 Task: Add an event with the title Webinar: Advanced Google AdWords Campaign Optimization, date '2023/11/03', time 9:15 AM to 11:15 AMand add a description: The problem-solving activities will be designed with time constraints, simulating real-world pressure and the need for efficient decision-making. This encourages teams to prioritize tasks, manage their time effectively, and remain focused on achieving their goals., put the event into Blue category . Add location for the event as: Milan, Italy, logged in from the account softage.4@softage.netand send the event invitation to softage.8@softage.net and softage.9@softage.net. Set a reminder for the event 12 hour before
Action: Mouse moved to (130, 104)
Screenshot: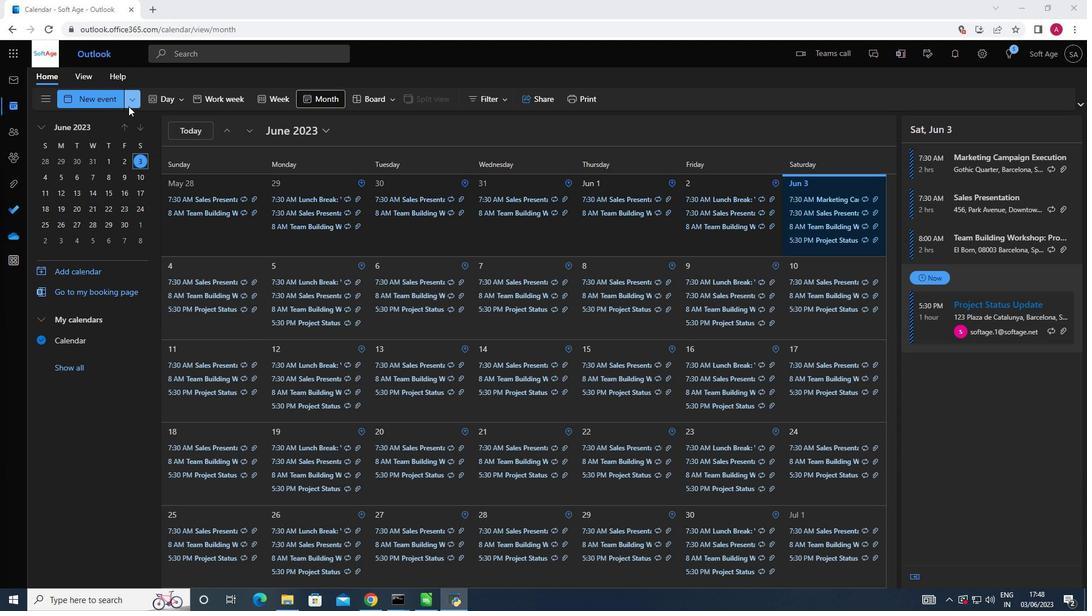 
Action: Mouse pressed left at (130, 104)
Screenshot: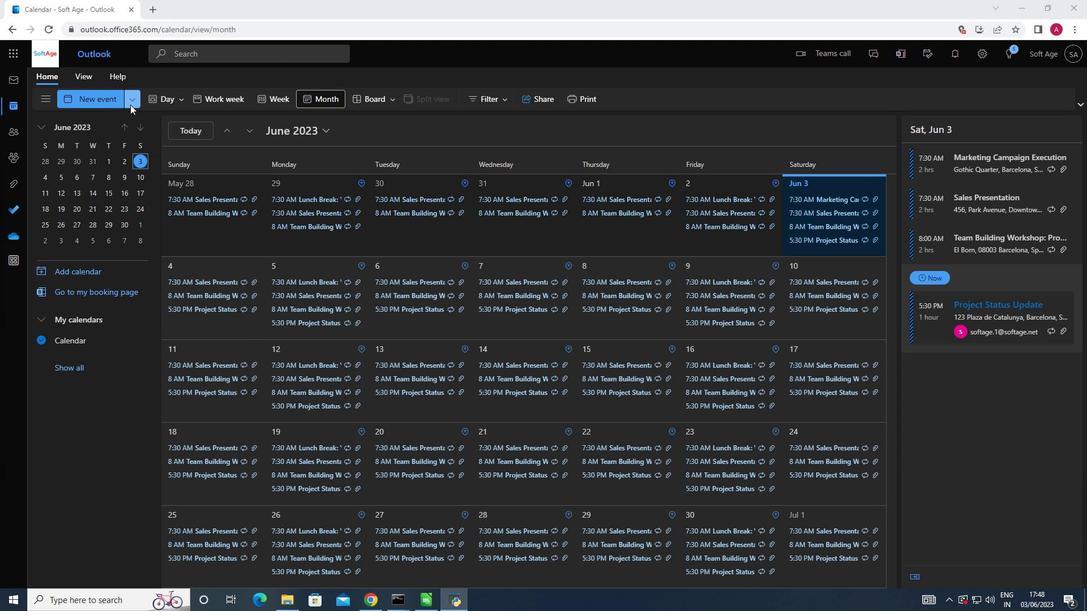 
Action: Mouse moved to (126, 147)
Screenshot: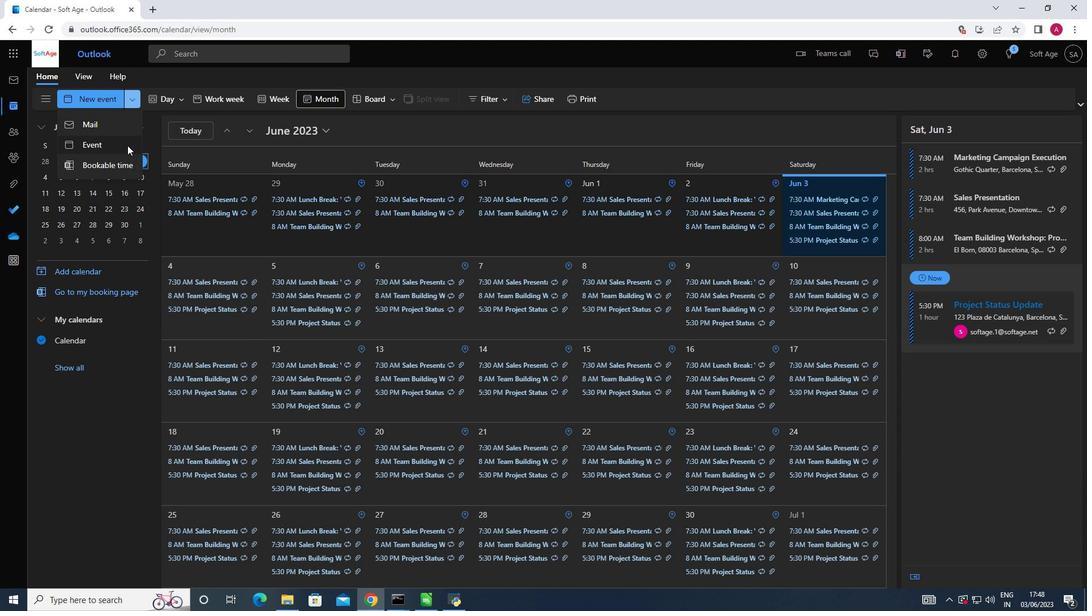 
Action: Mouse pressed left at (126, 147)
Screenshot: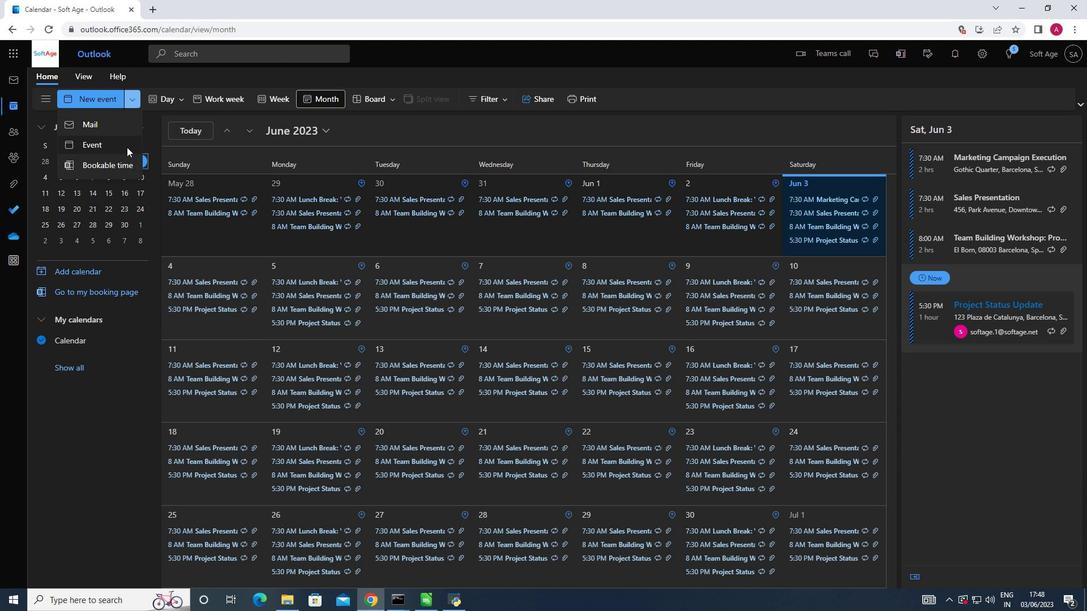 
Action: Mouse moved to (302, 171)
Screenshot: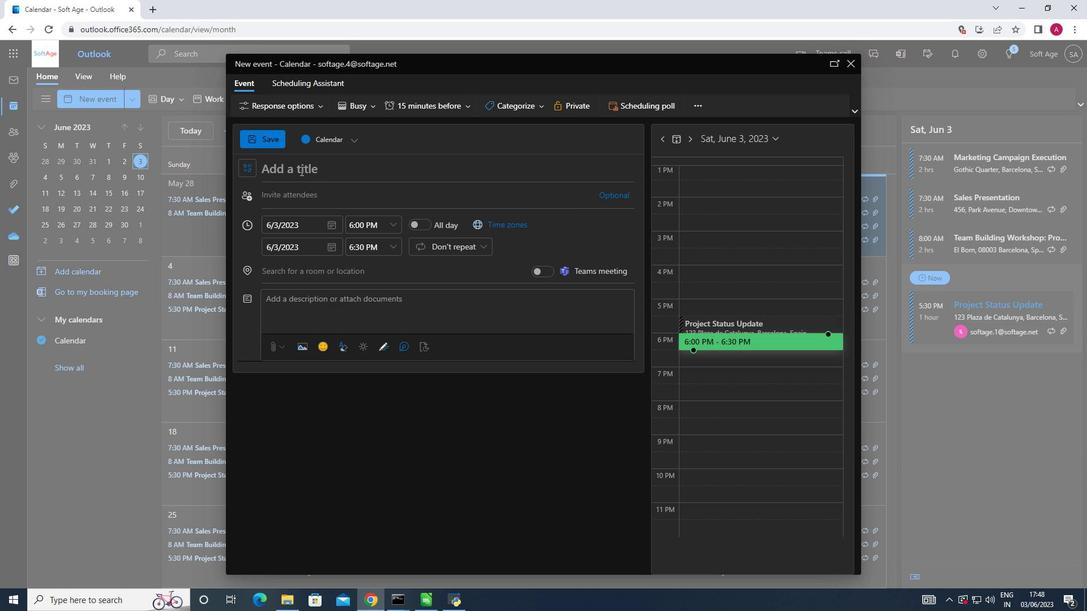 
Action: Mouse pressed left at (302, 171)
Screenshot: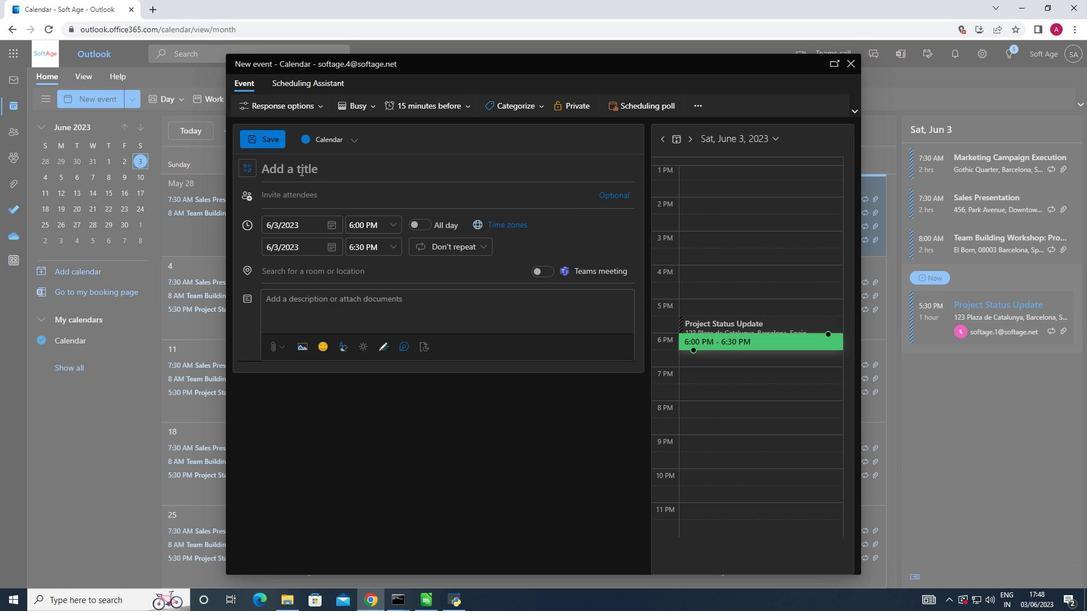 
Action: Mouse moved to (308, 165)
Screenshot: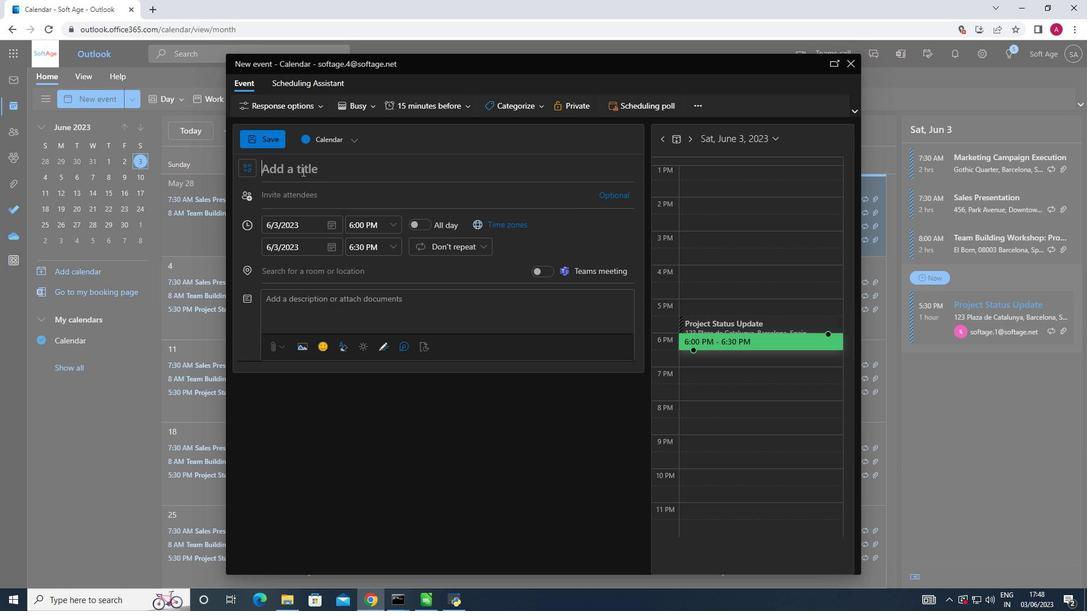 
Action: Key pressed <Key.shift>Webinar<Key.shift_r>:<Key.space><Key.shift>Advanced<Key.space><Key.shift>Google<Key.space><Key.shift>Ad<Key.shift>Words<Key.space><Key.shift>Campaign<Key.space><Key.shift>Optimization
Screenshot: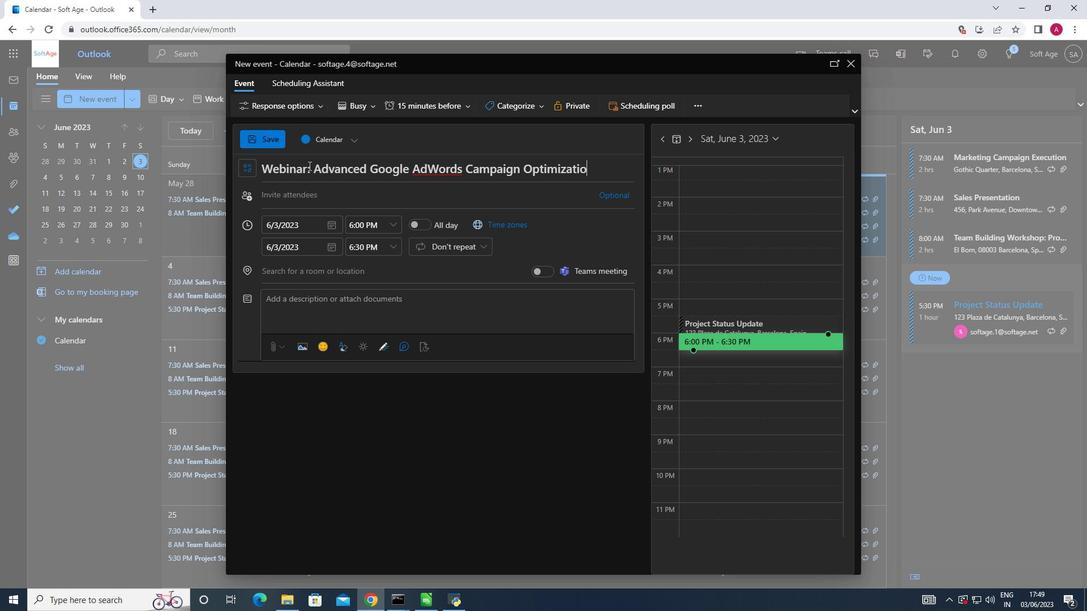 
Action: Mouse moved to (333, 230)
Screenshot: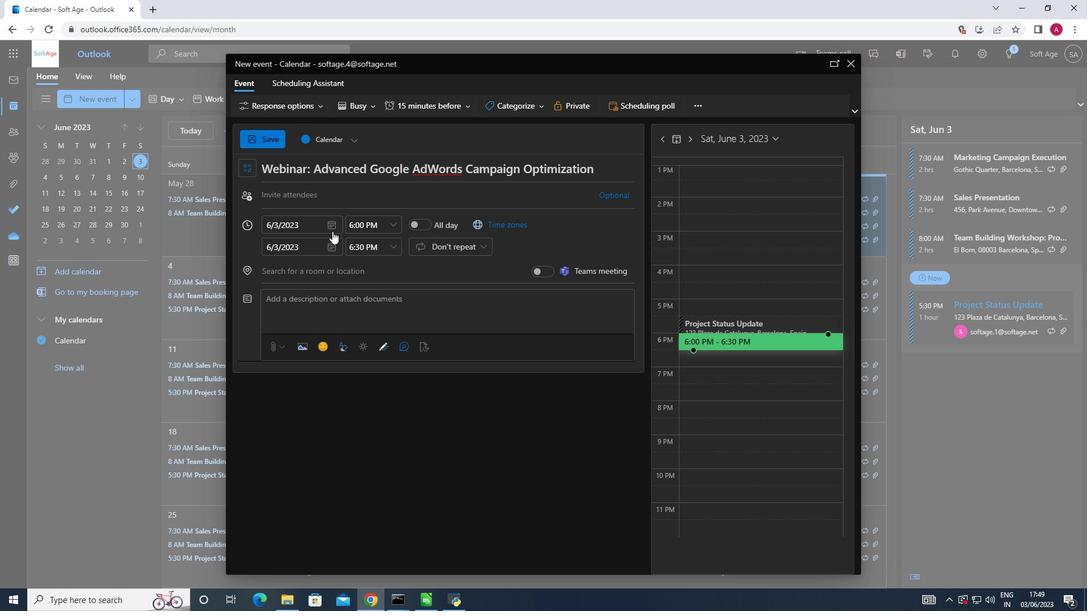 
Action: Mouse pressed left at (333, 230)
Screenshot: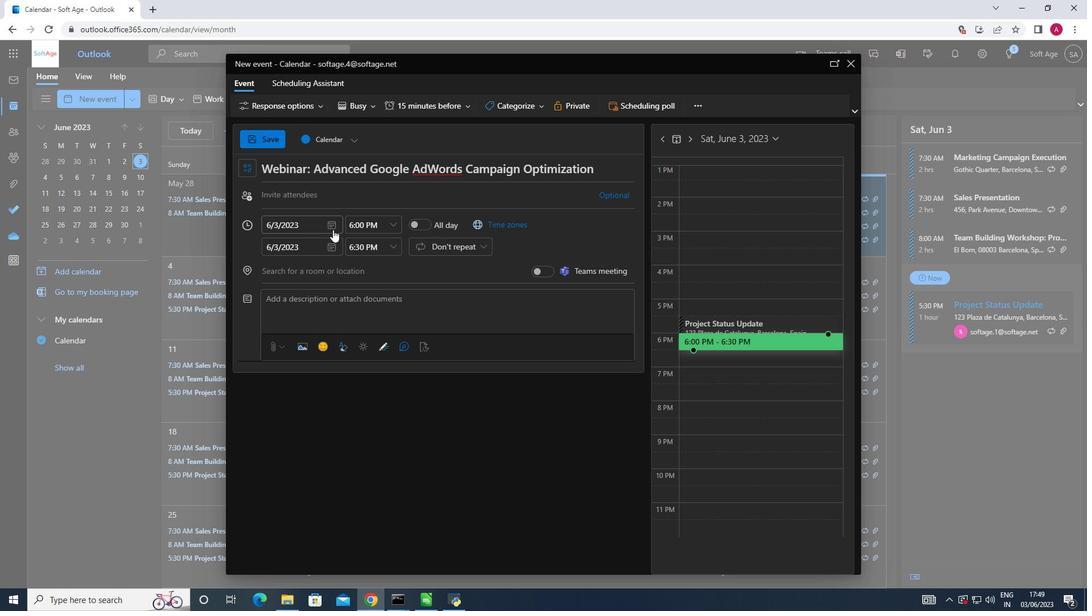 
Action: Mouse moved to (371, 249)
Screenshot: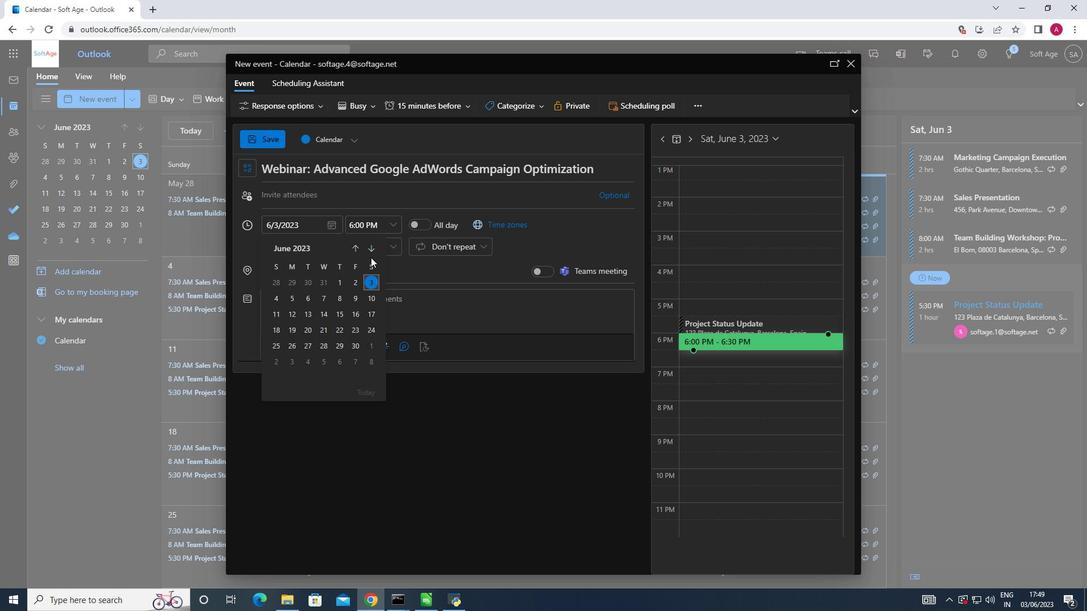 
Action: Mouse pressed left at (371, 249)
Screenshot: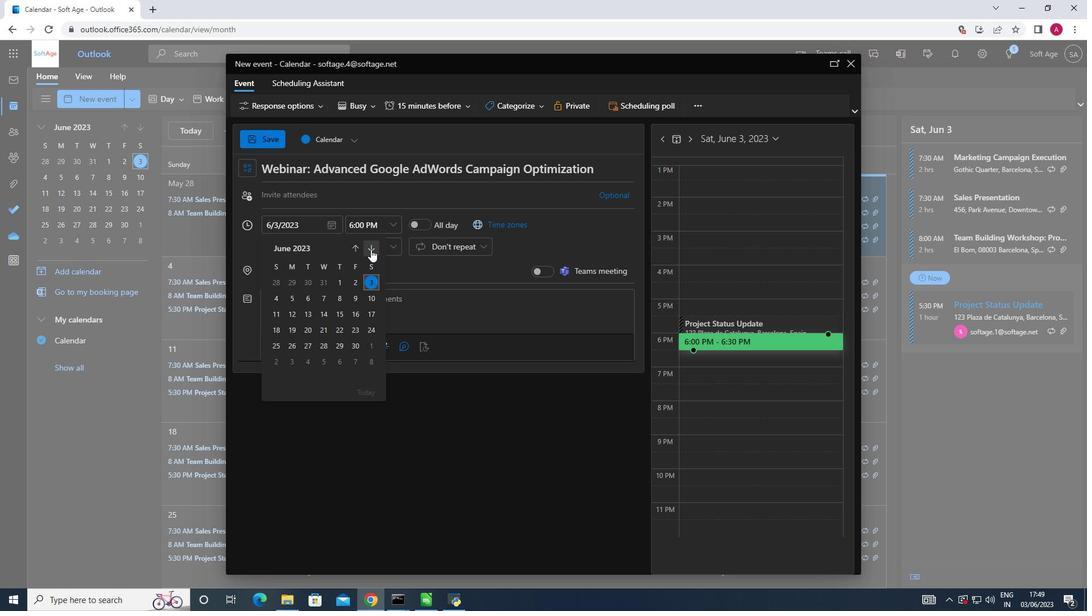 
Action: Mouse pressed left at (371, 249)
Screenshot: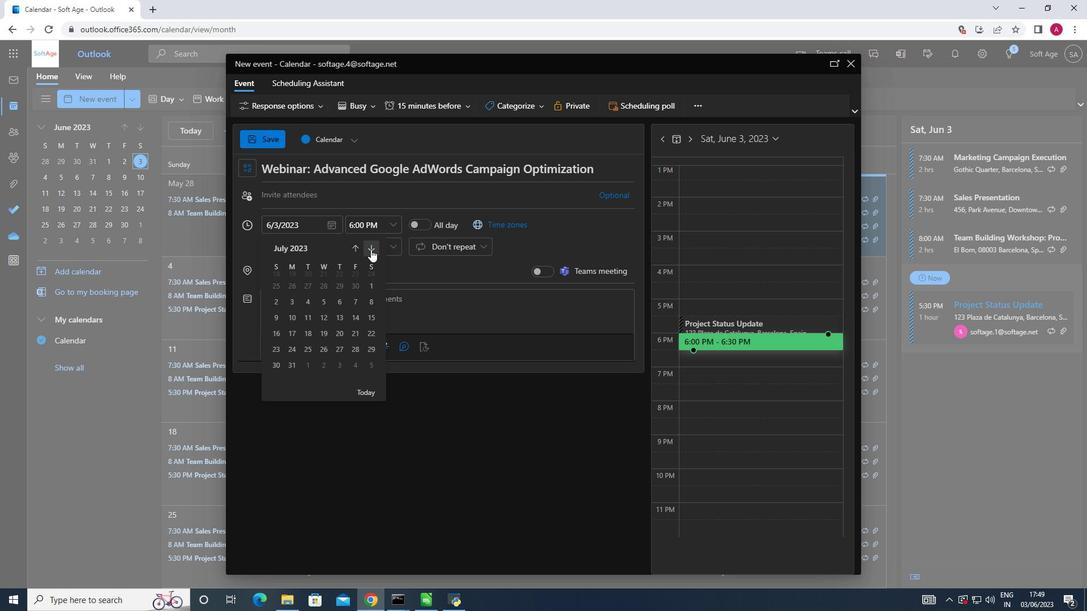 
Action: Mouse pressed left at (371, 249)
Screenshot: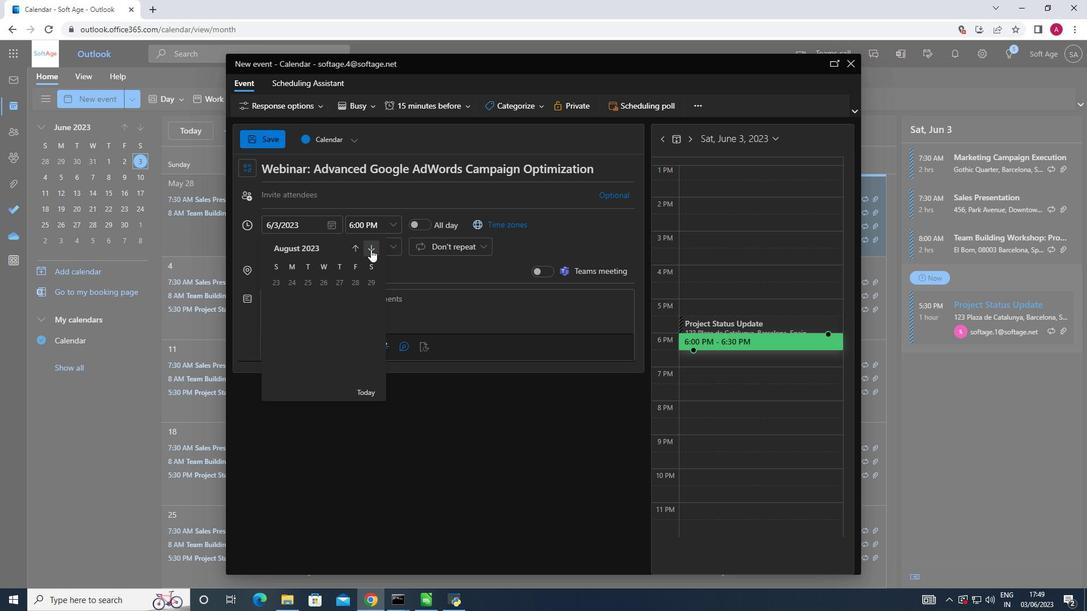 
Action: Mouse pressed left at (371, 249)
Screenshot: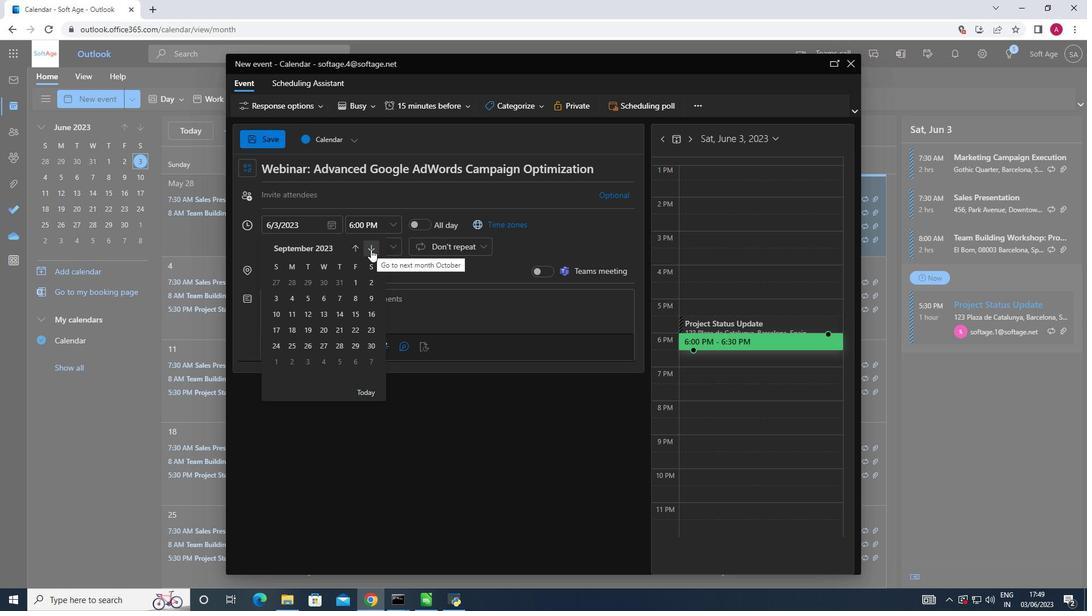 
Action: Mouse pressed left at (371, 249)
Screenshot: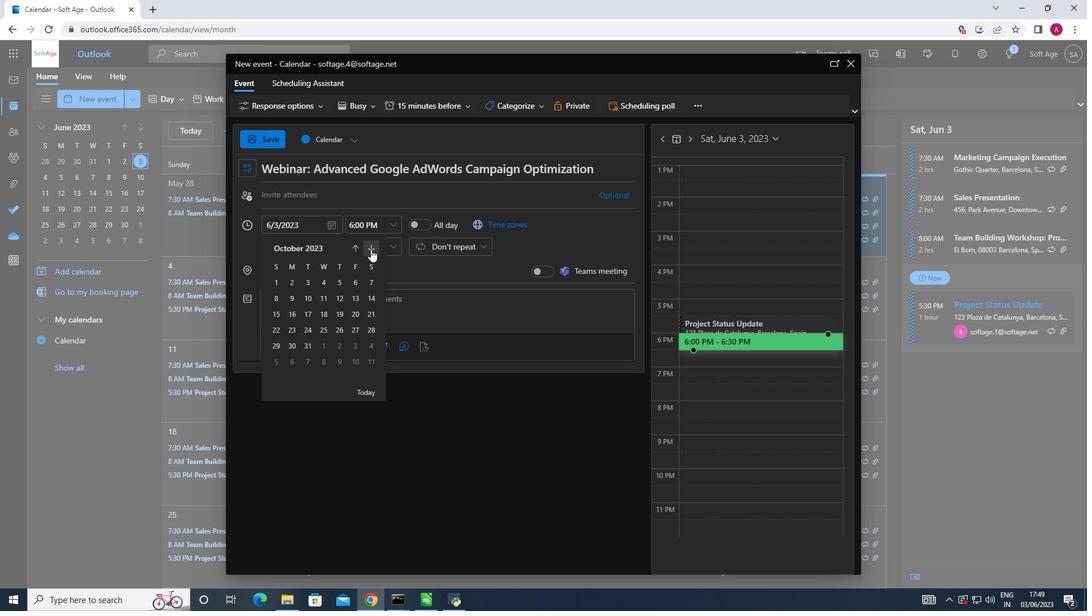 
Action: Mouse moved to (356, 282)
Screenshot: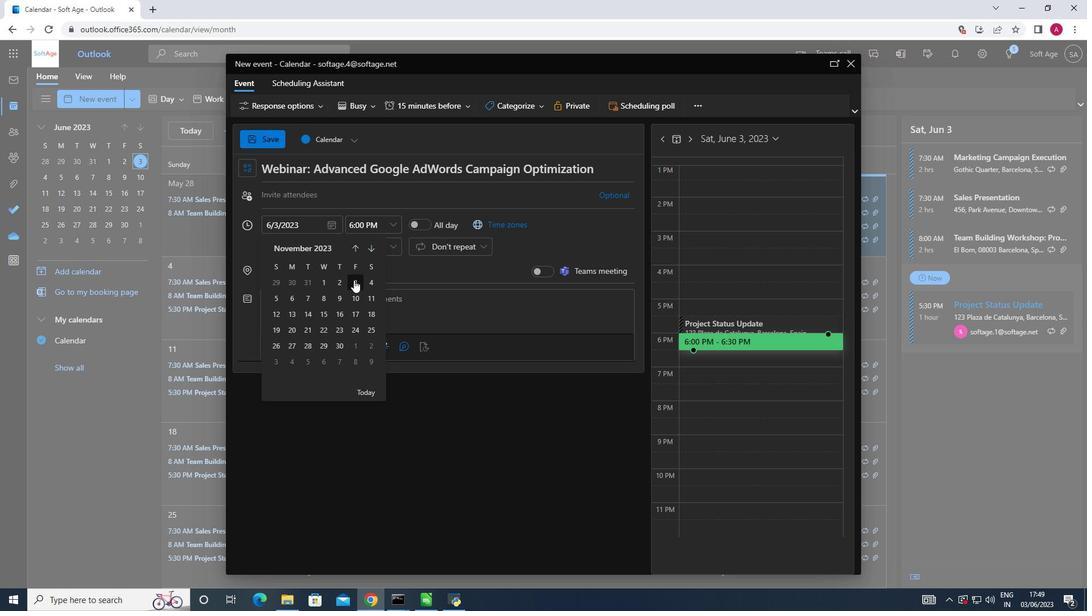 
Action: Mouse pressed left at (356, 282)
Screenshot: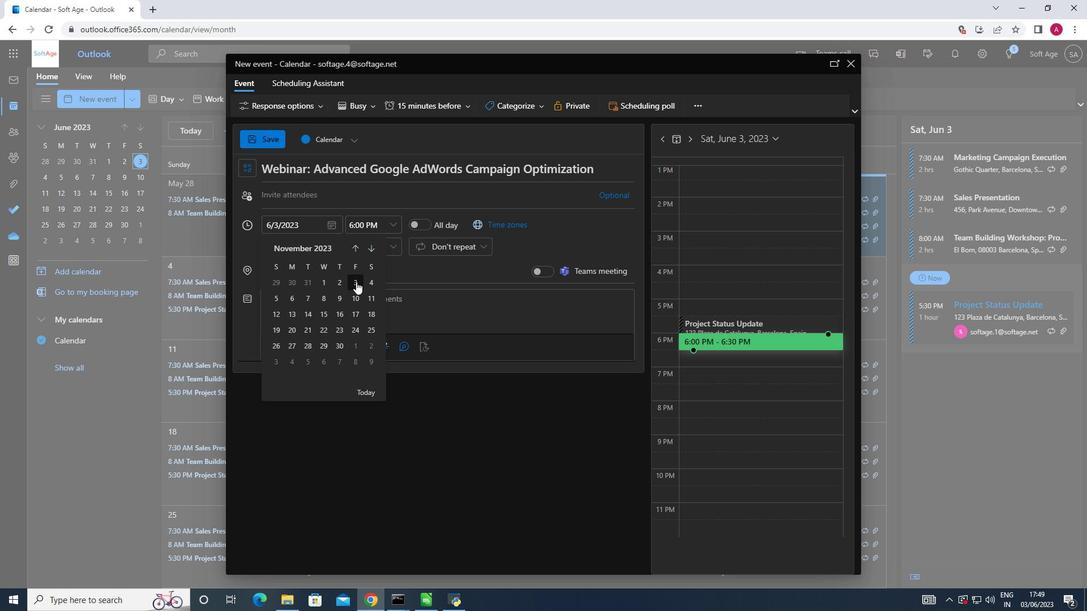 
Action: Mouse moved to (390, 230)
Screenshot: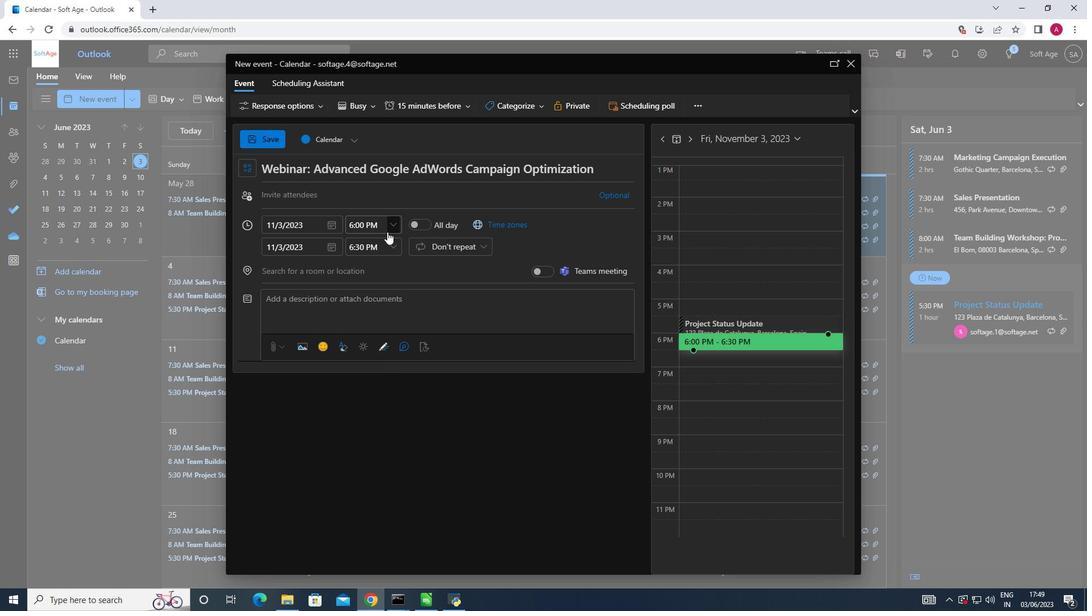 
Action: Mouse pressed left at (390, 230)
Screenshot: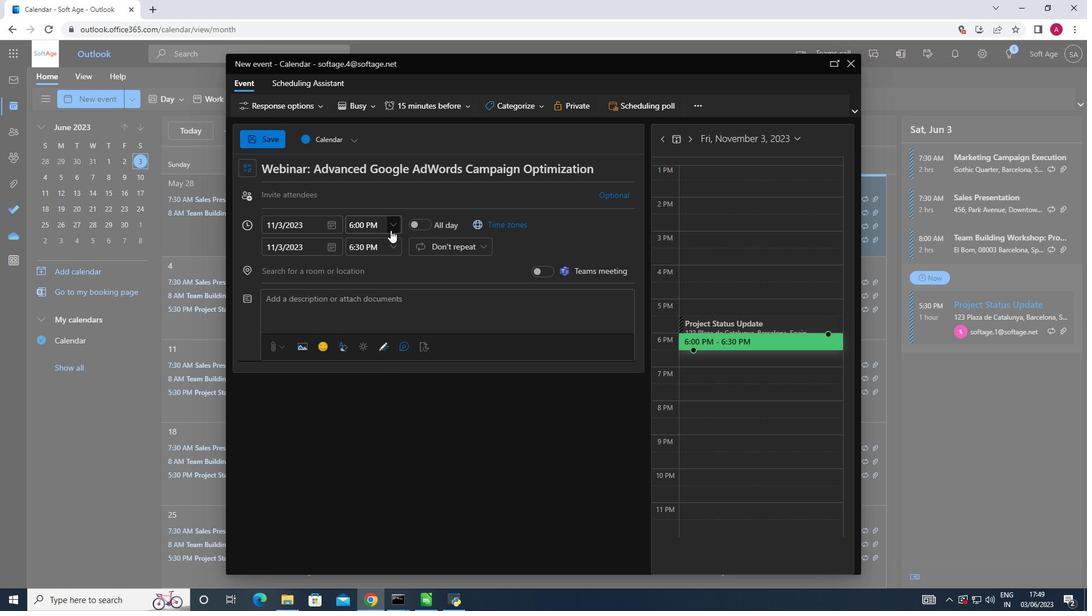 
Action: Mouse moved to (375, 260)
Screenshot: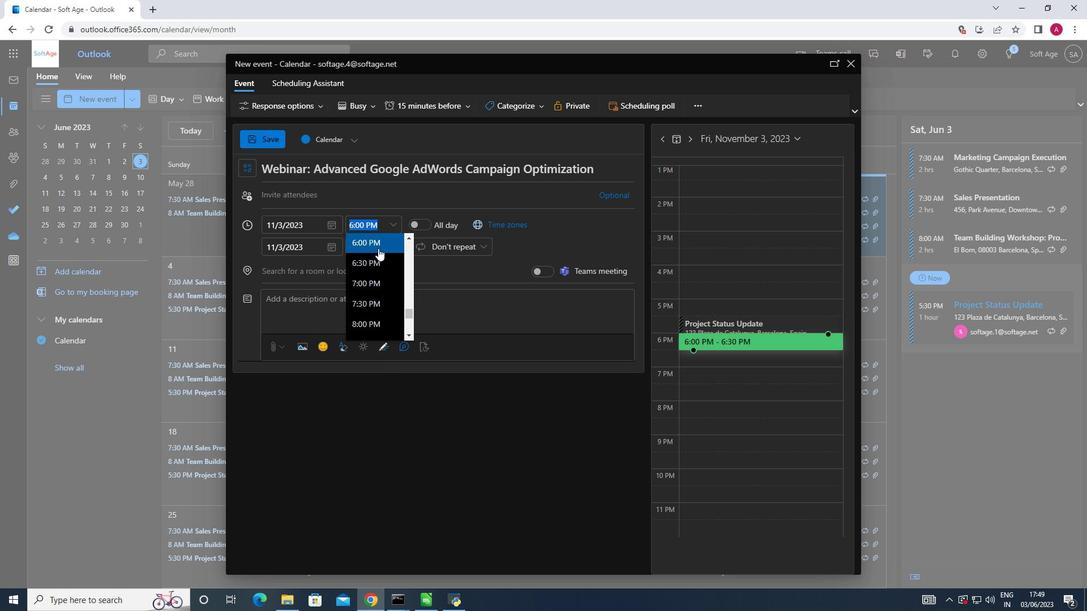 
Action: Mouse scrolled (375, 260) with delta (0, 0)
Screenshot: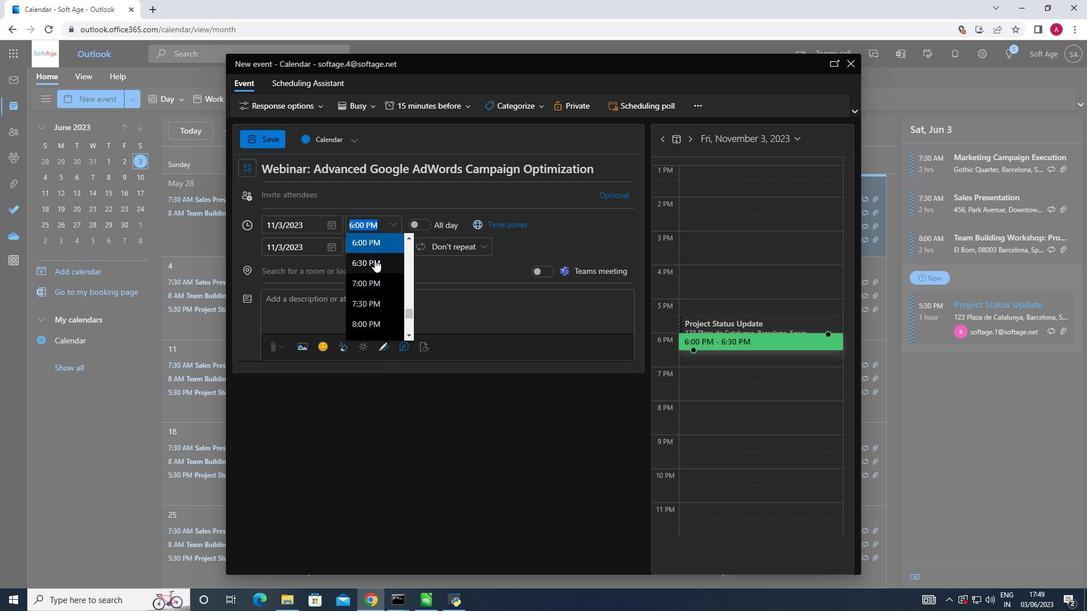 
Action: Mouse scrolled (375, 260) with delta (0, 0)
Screenshot: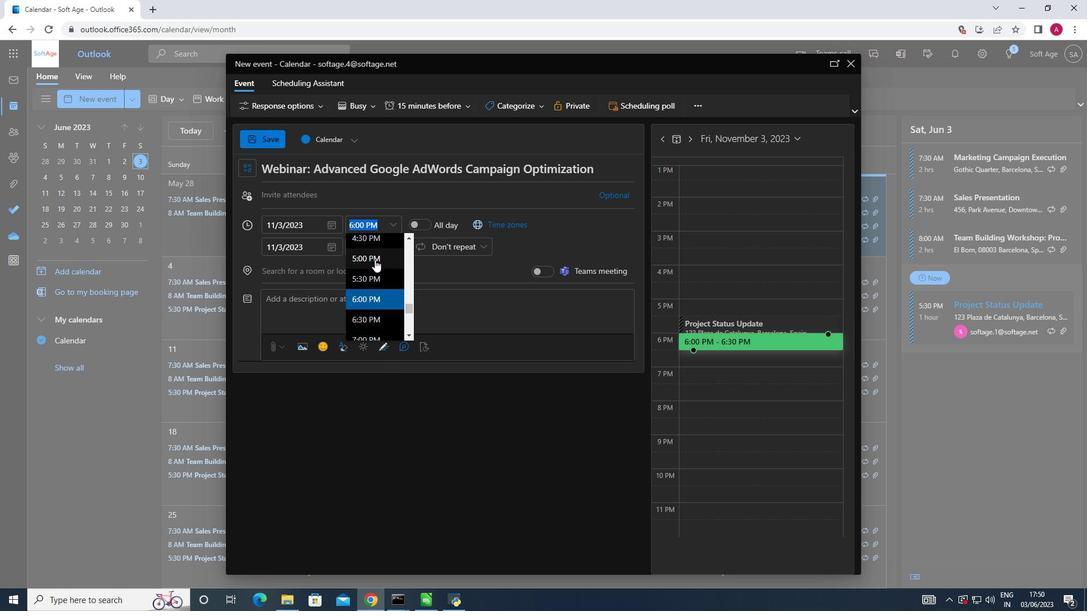 
Action: Mouse scrolled (375, 260) with delta (0, 0)
Screenshot: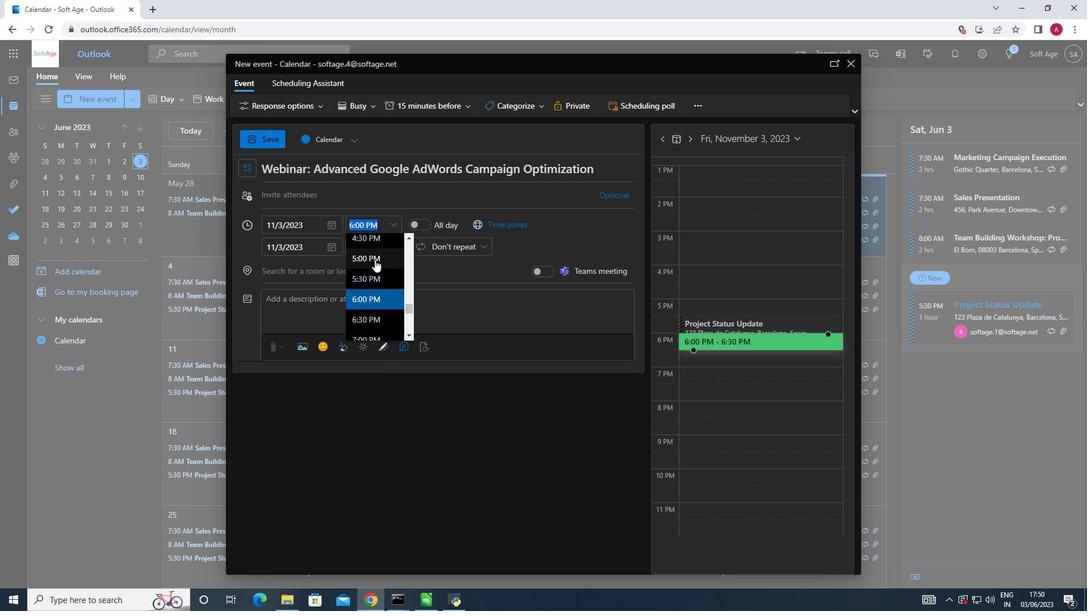 
Action: Mouse scrolled (375, 260) with delta (0, 0)
Screenshot: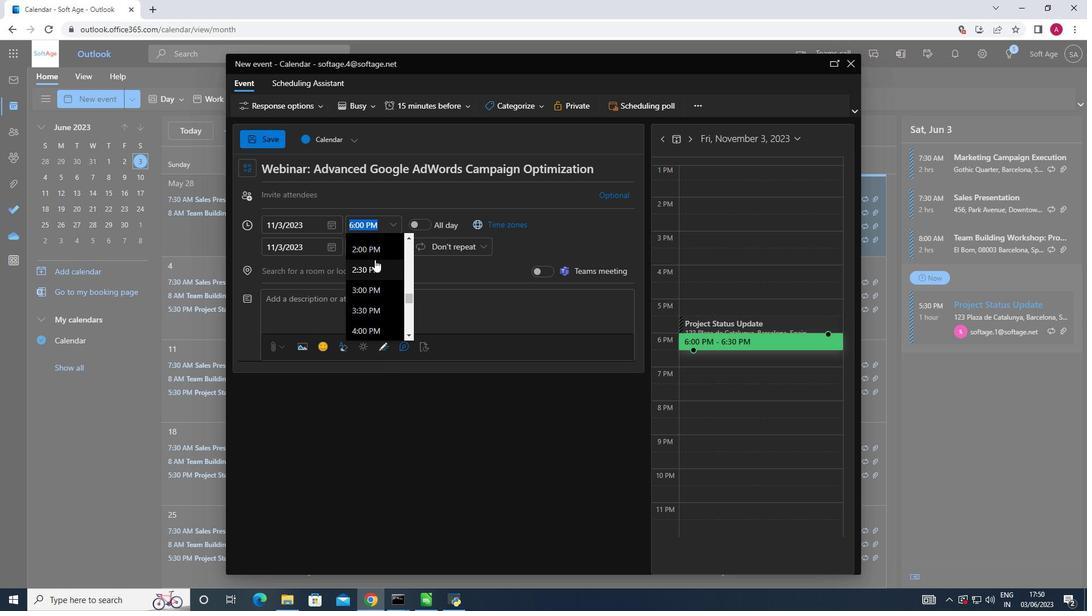 
Action: Mouse moved to (367, 256)
Screenshot: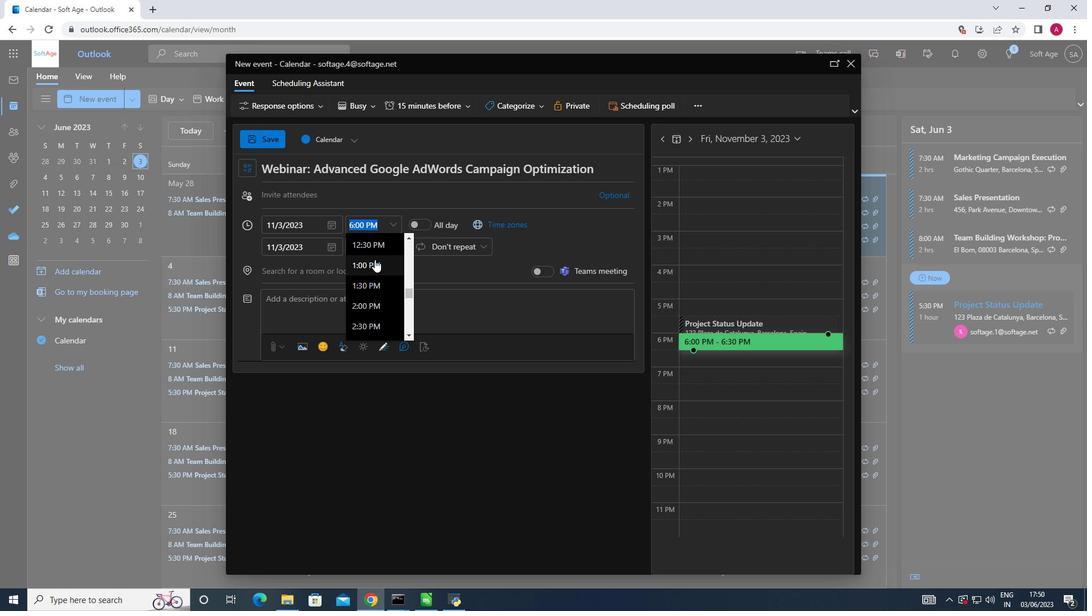 
Action: Key pressed 9<Key.shift_r>:15<Key.space><Key.shift>A<Key.shift>M<Key.enter>
Screenshot: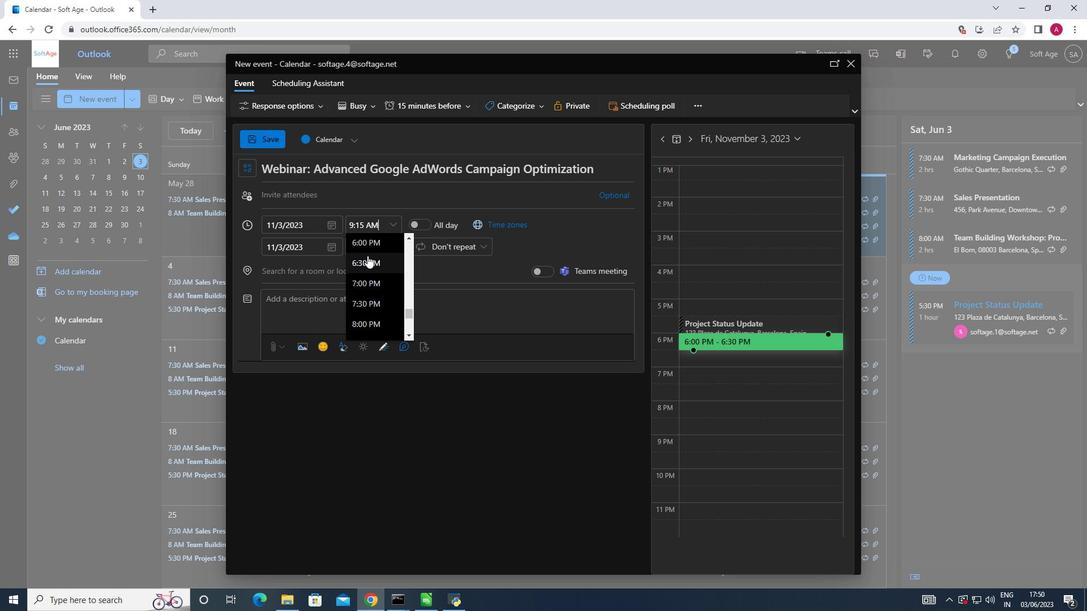 
Action: Mouse moved to (398, 248)
Screenshot: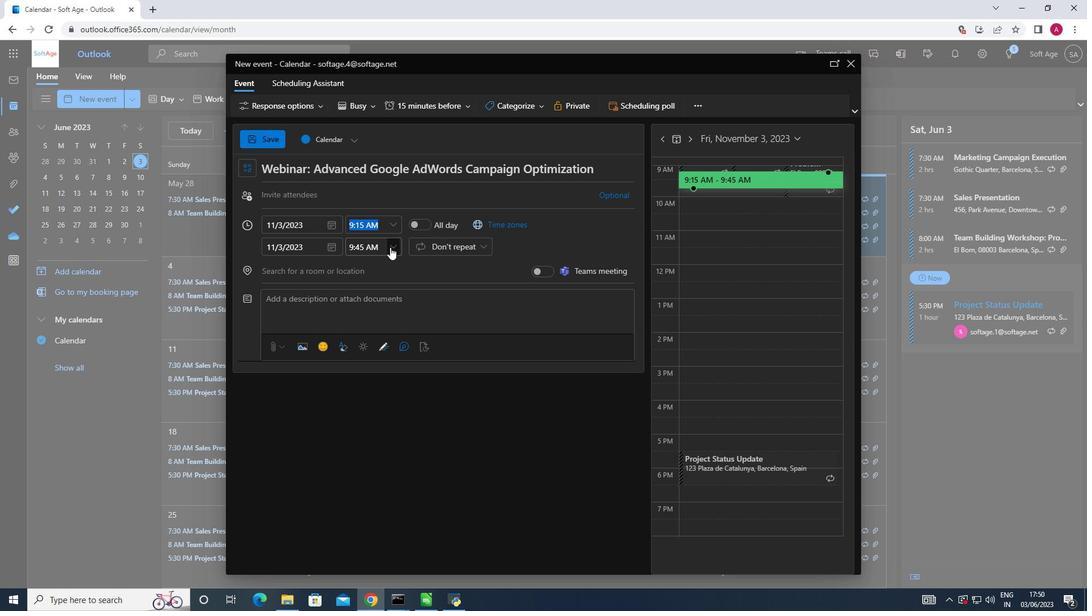 
Action: Mouse pressed left at (398, 248)
Screenshot: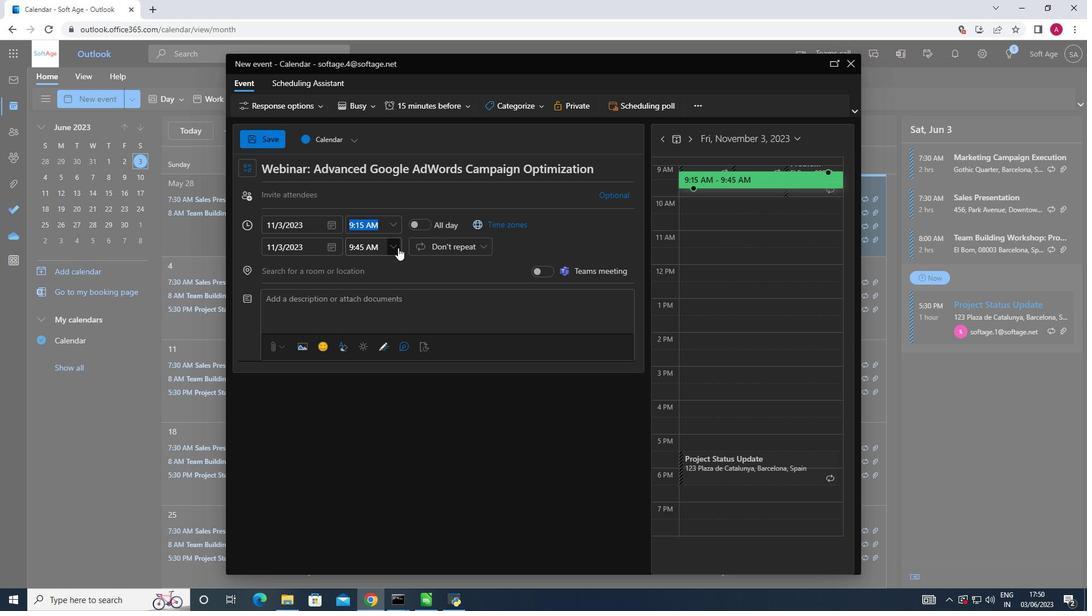 
Action: Mouse moved to (376, 324)
Screenshot: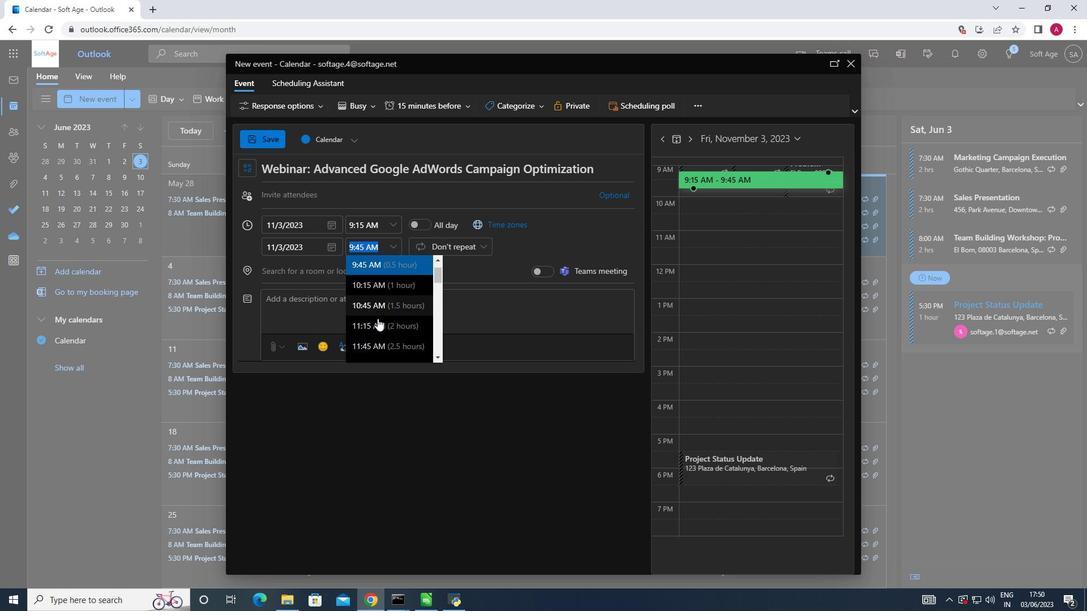 
Action: Mouse pressed left at (376, 324)
Screenshot: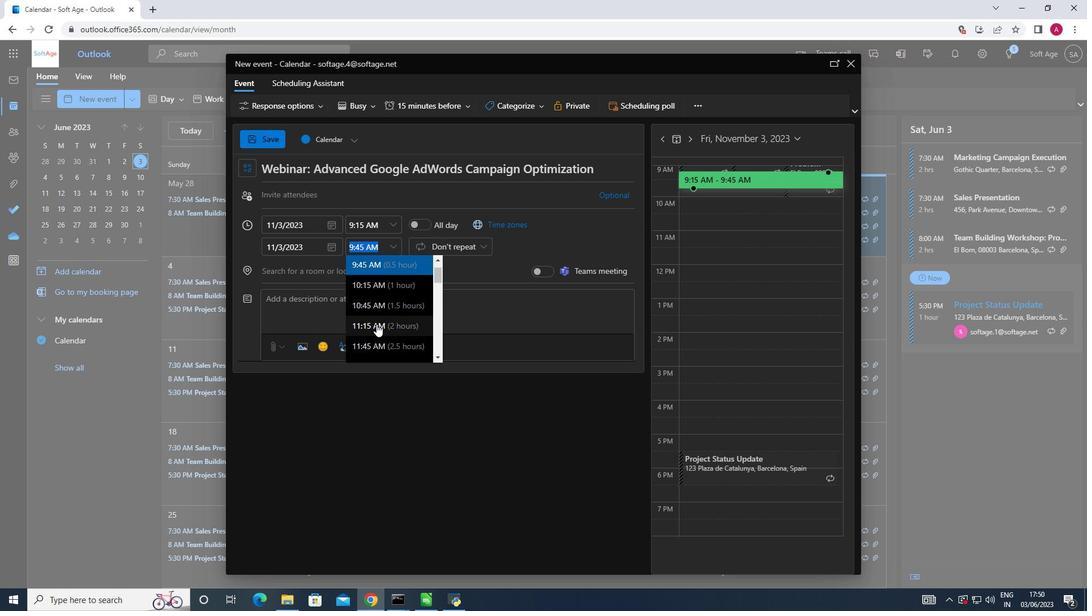 
Action: Mouse moved to (287, 308)
Screenshot: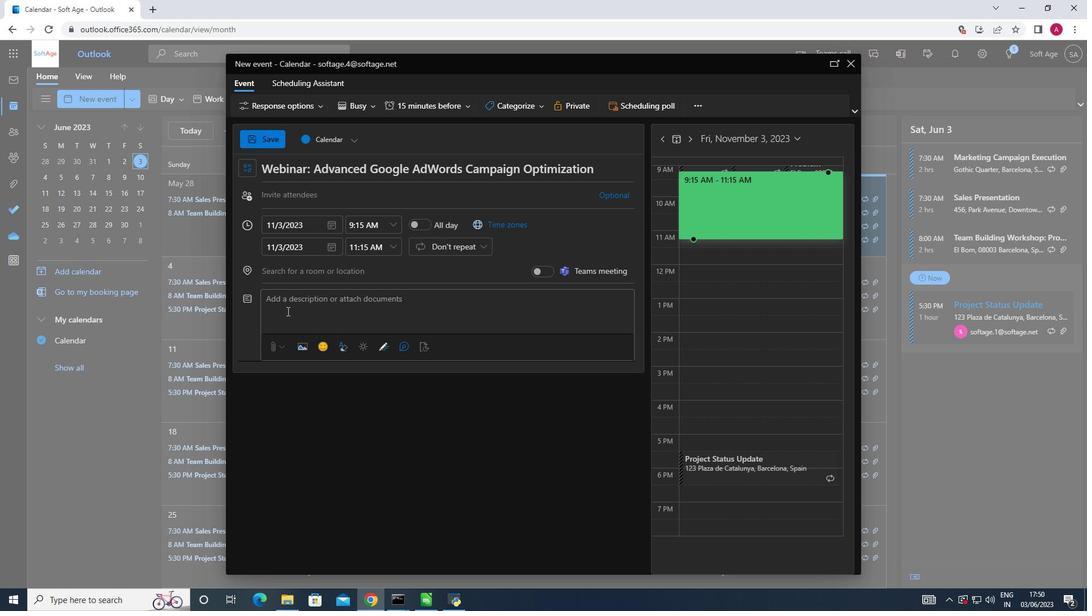 
Action: Mouse pressed left at (287, 308)
Screenshot: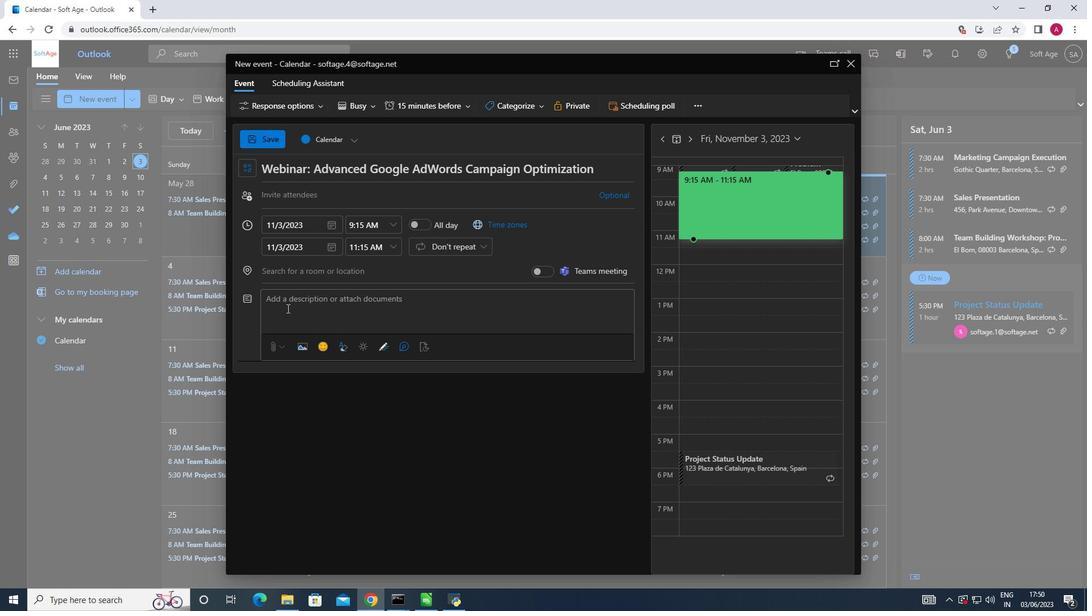 
Action: Key pressed <Key.shift>The<Key.space>problem-solving<Key.space>activities<Key.space>will<Key.space>be<Key.space>designed<Key.space>with<Key.space>time<Key.space>constraints,<Key.space>simulating<Key.space>real-world<Key.space>pressure<Key.space>and<Key.space>the<Key.space>need<Key.space>for<Key.space>efficient<Key.space>decision-making.<Key.space><Key.shift>This<Key.space>encourages<Key.space>team<Key.space><Key.backspace><Key.backspace>ms<Key.space>to<Key.space>prioritize<Key.space>tasks,<Key.space>manage<Key.space>their<Key.space>time<Key.space>effectively,<Key.space>and<Key.space>remain<Key.space>focused<Key.space>on<Key.space>achieving<Key.space>their<Key.space>goals.
Screenshot: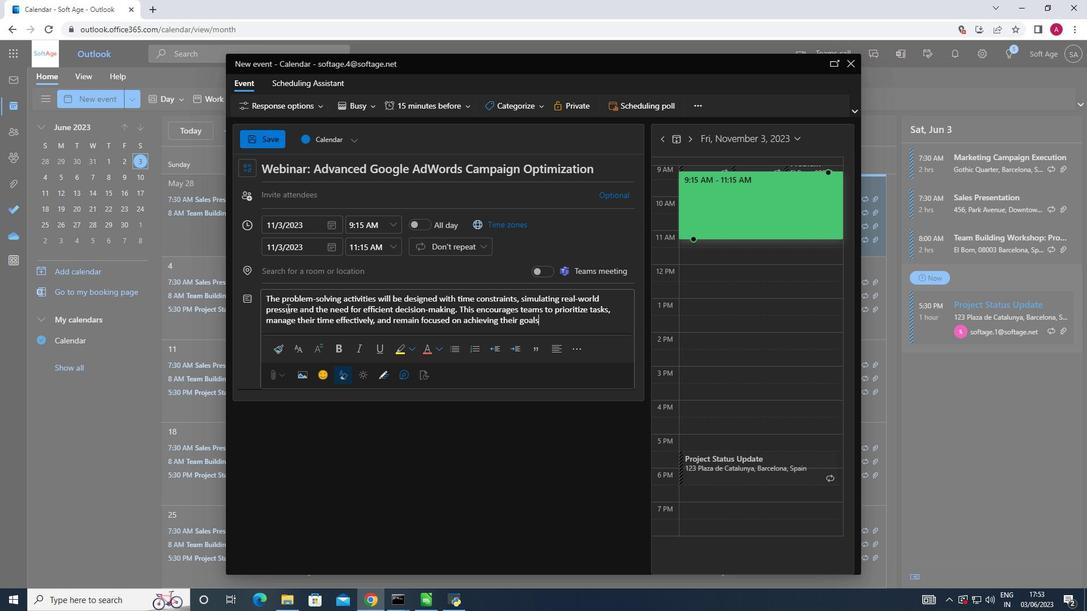 
Action: Mouse moved to (542, 105)
Screenshot: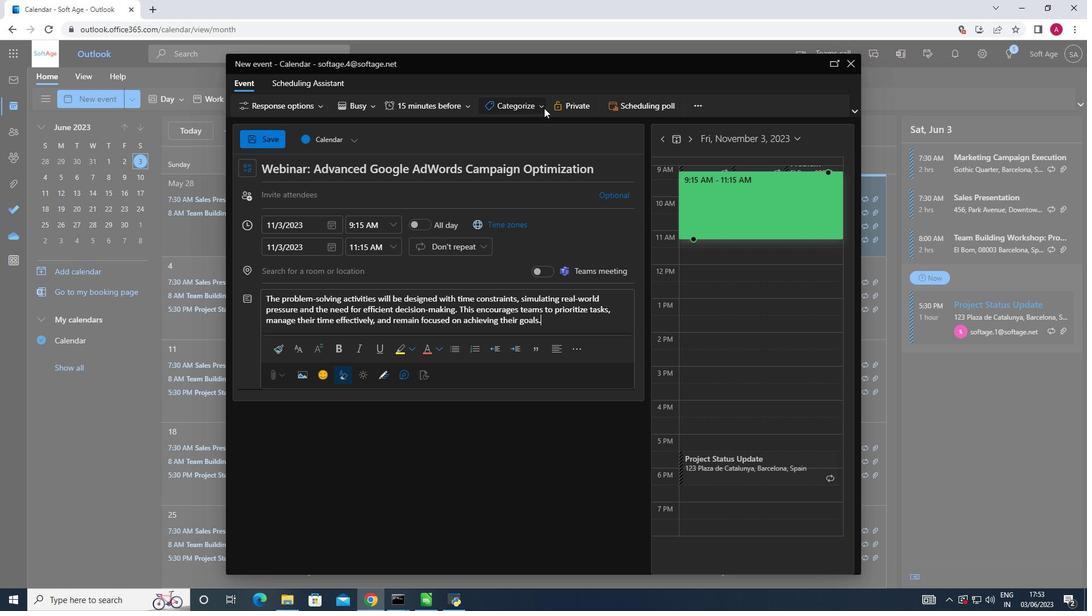 
Action: Mouse pressed left at (542, 105)
Screenshot: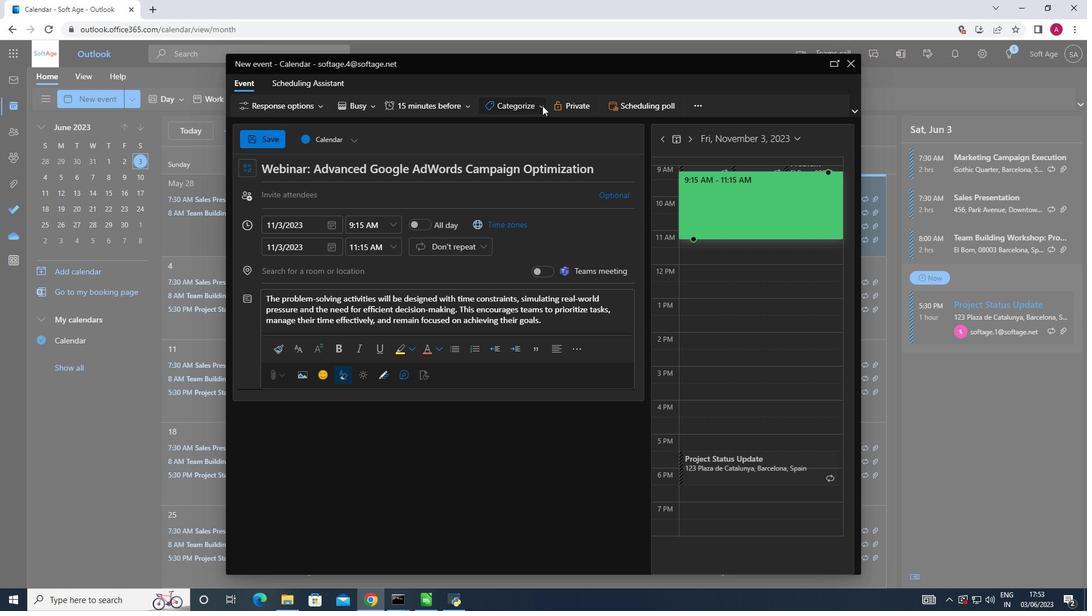 
Action: Mouse moved to (534, 130)
Screenshot: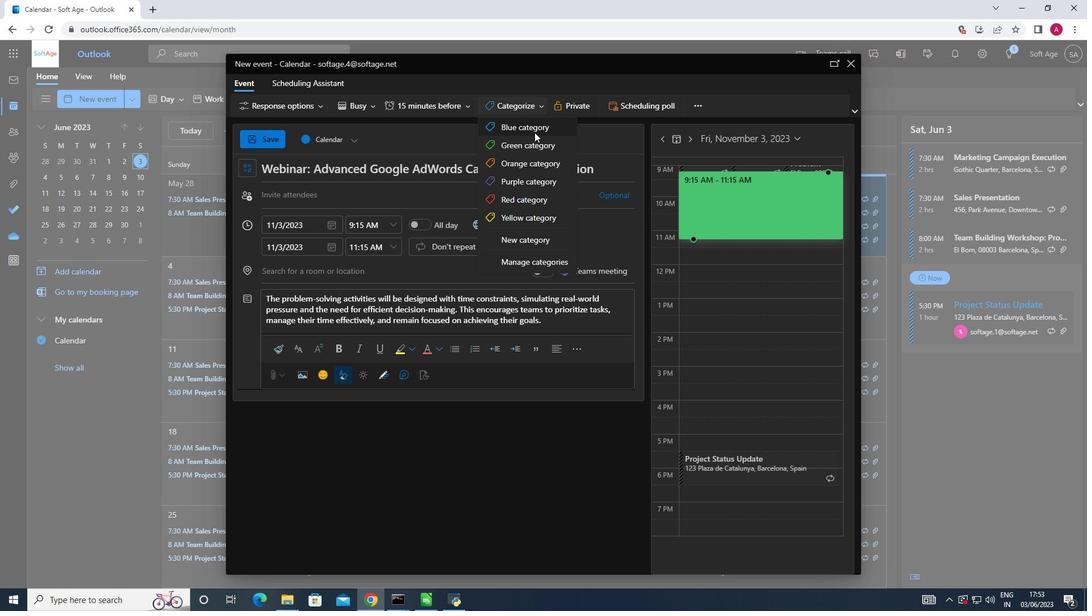 
Action: Mouse pressed left at (534, 130)
Screenshot: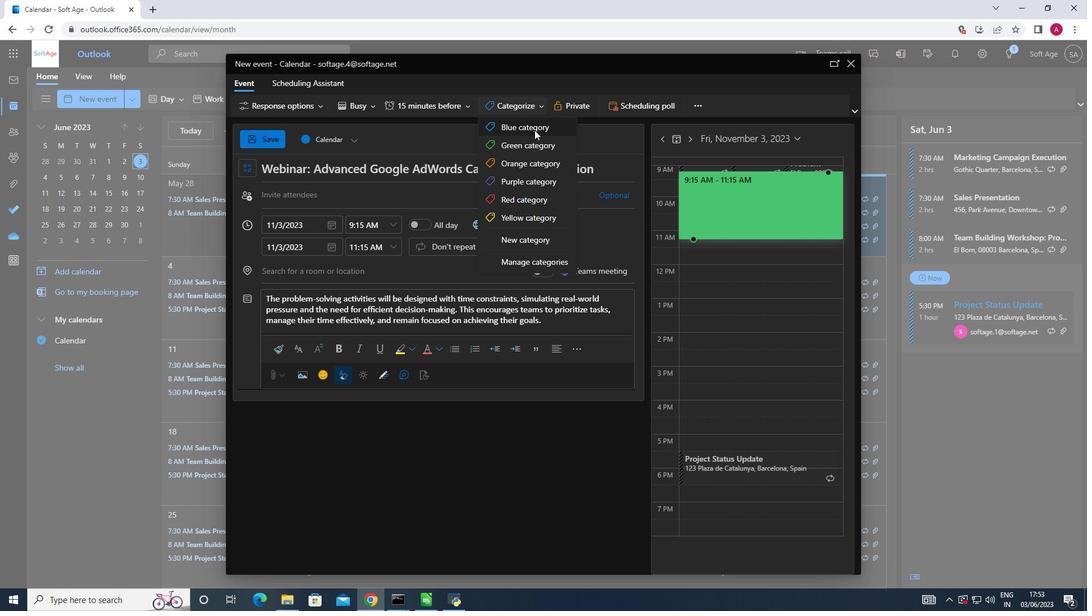 
Action: Mouse moved to (334, 271)
Screenshot: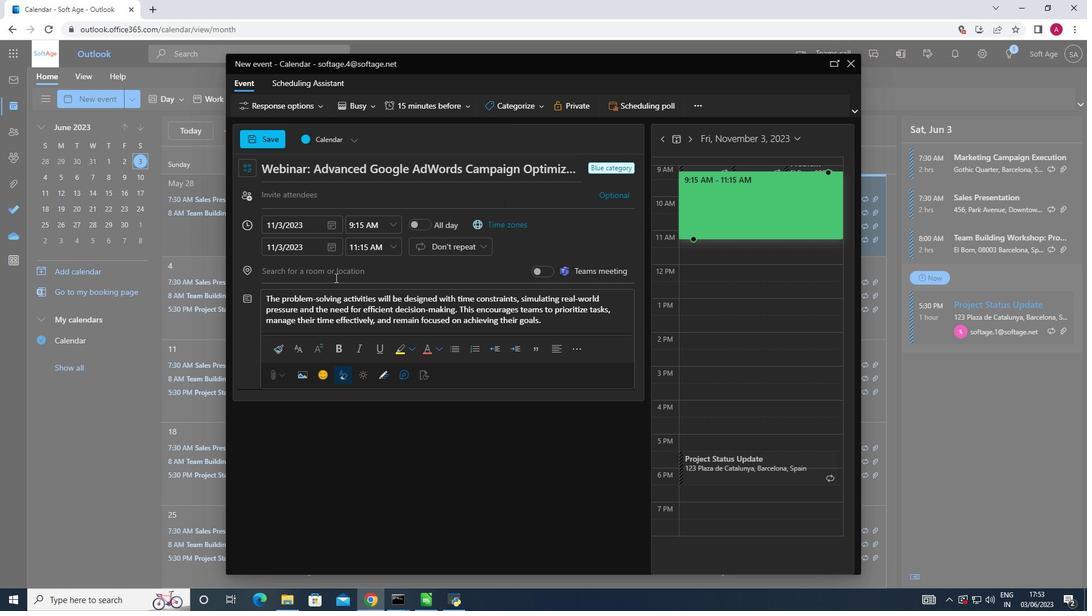 
Action: Mouse pressed left at (334, 271)
Screenshot: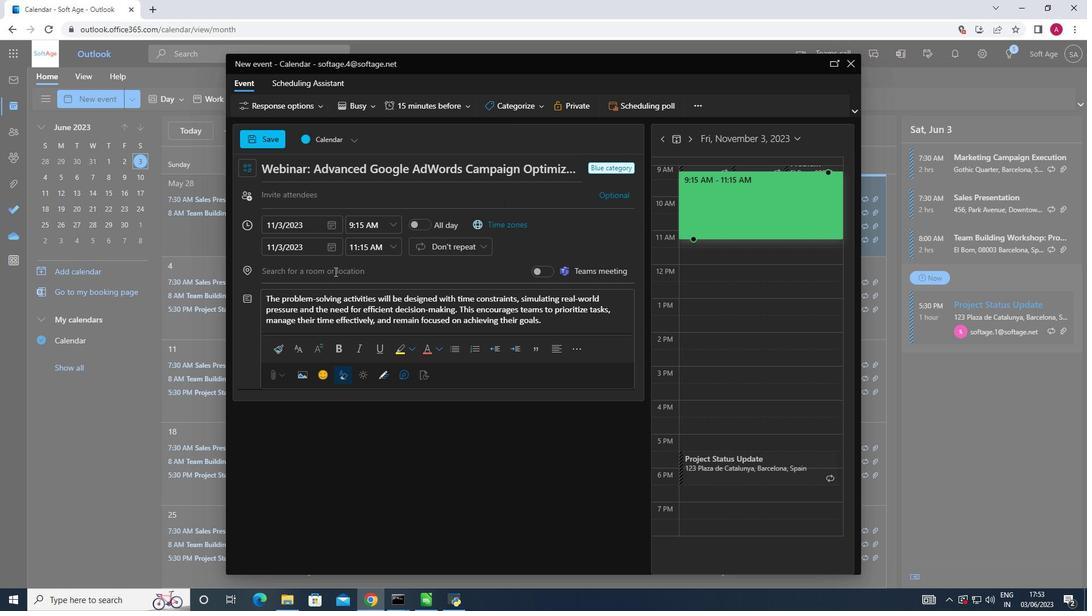 
Action: Key pressed <Key.shift_r>Milan.<Key.shift_r>Italy
Screenshot: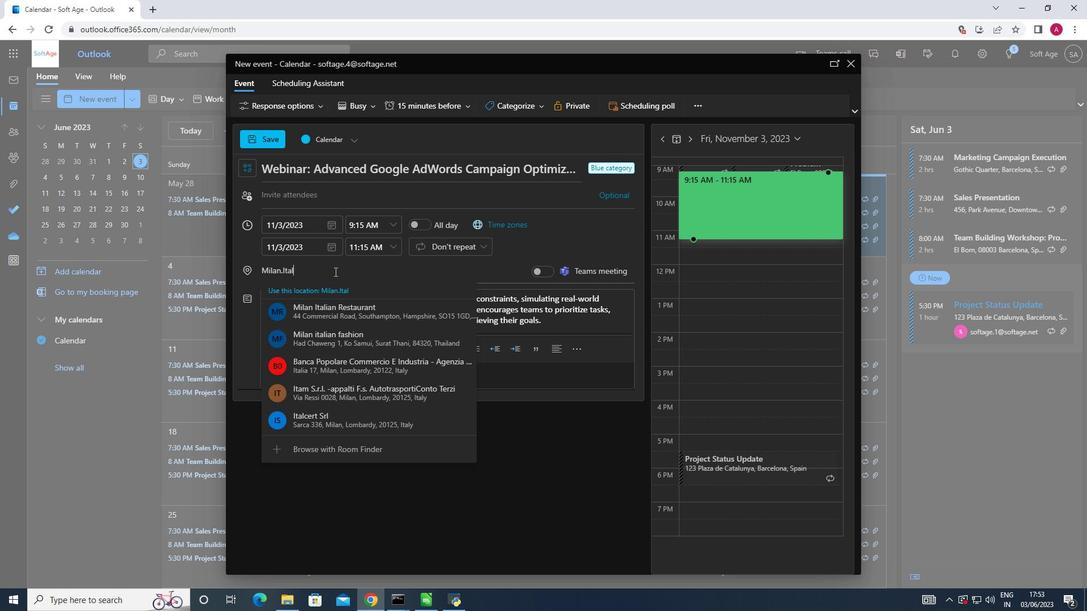 
Action: Mouse moved to (359, 291)
Screenshot: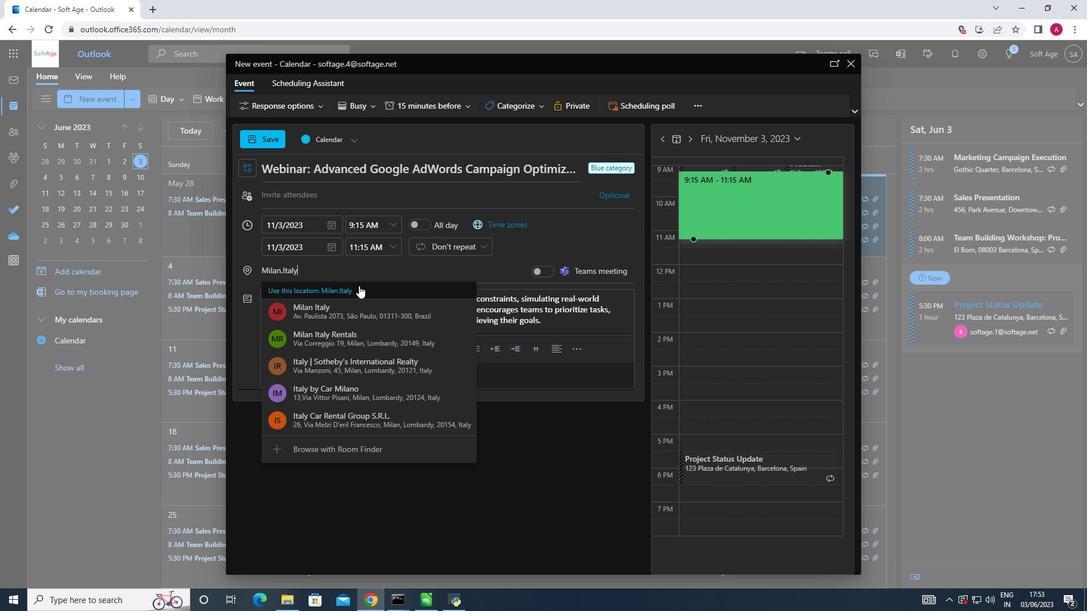 
Action: Mouse pressed left at (359, 291)
Screenshot: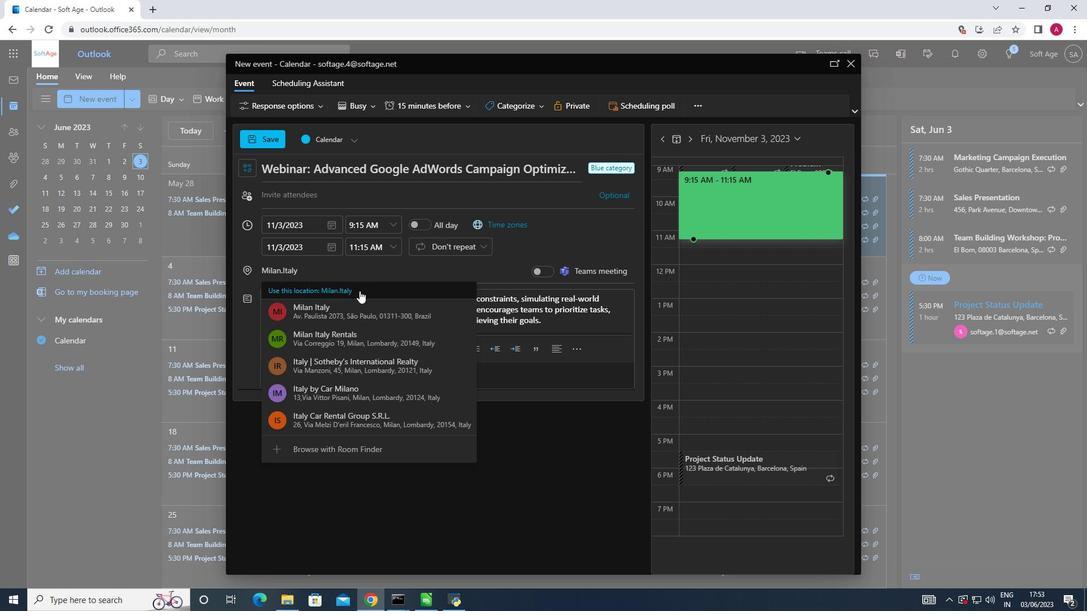 
Action: Mouse moved to (344, 193)
Screenshot: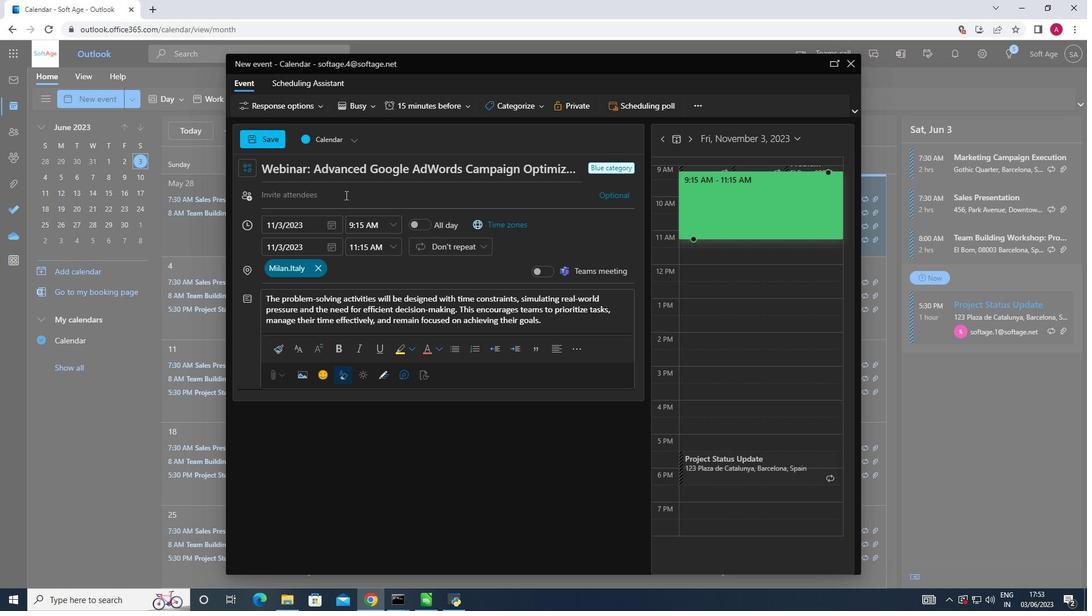
Action: Mouse pressed left at (344, 193)
Screenshot: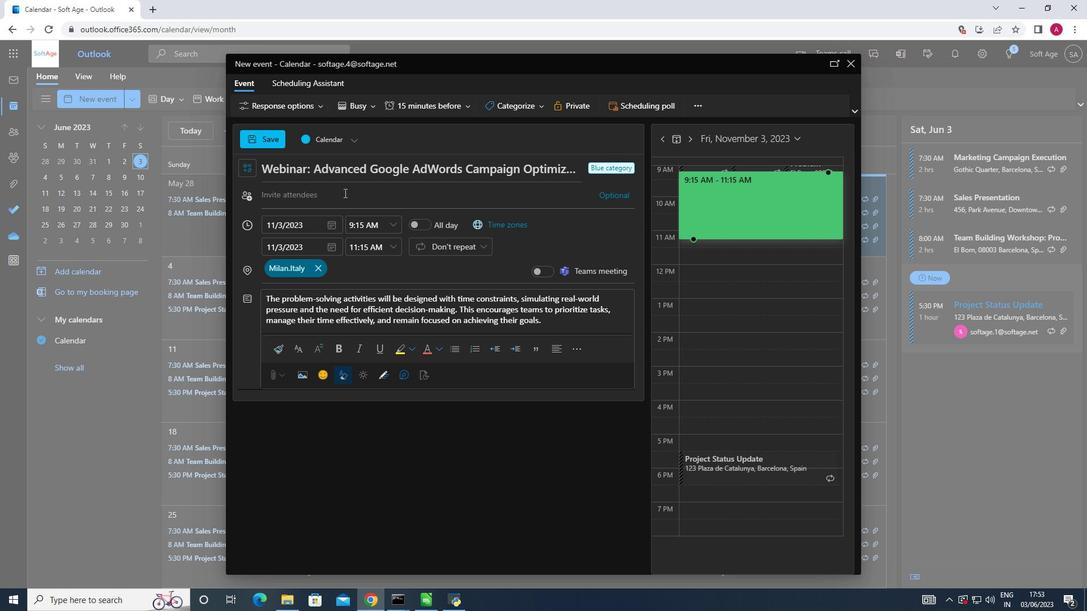 
Action: Key pressed softge.8
Screenshot: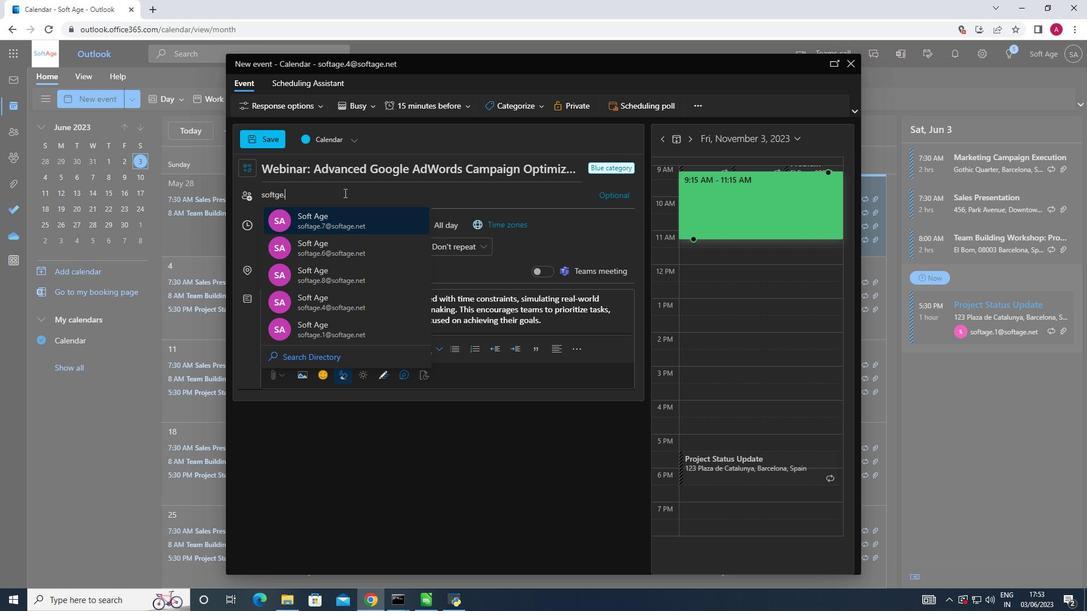 
Action: Mouse moved to (343, 220)
Screenshot: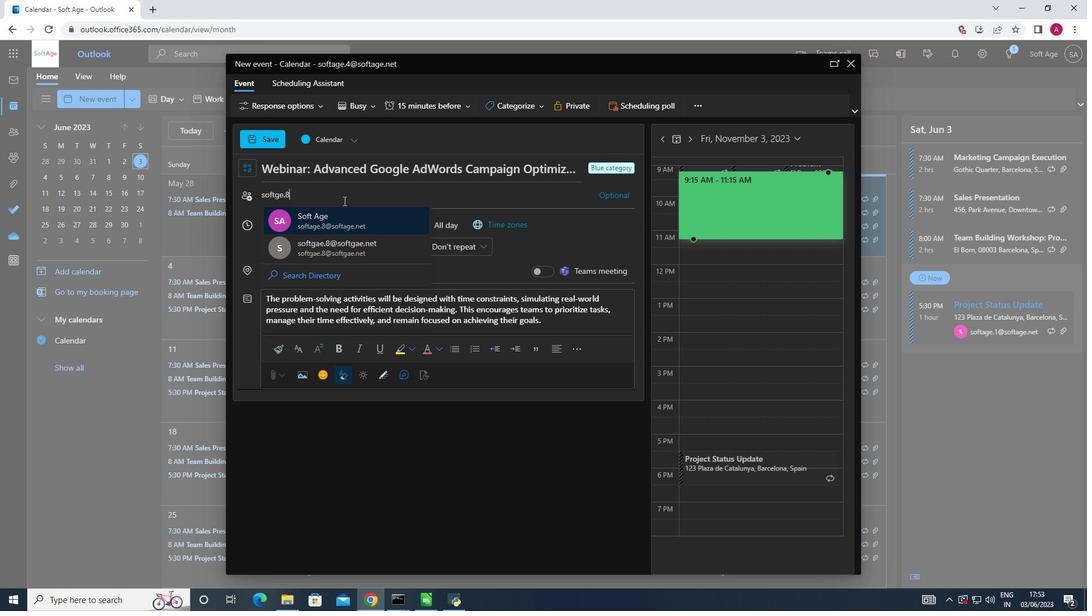 
Action: Mouse pressed left at (343, 220)
Screenshot: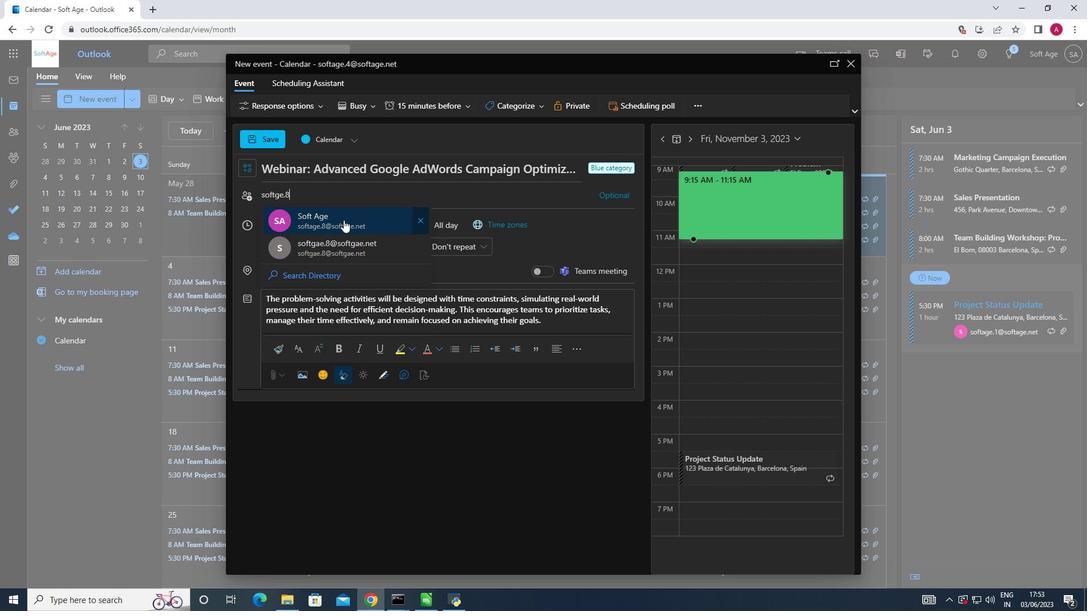 
Action: Mouse moved to (343, 220)
Screenshot: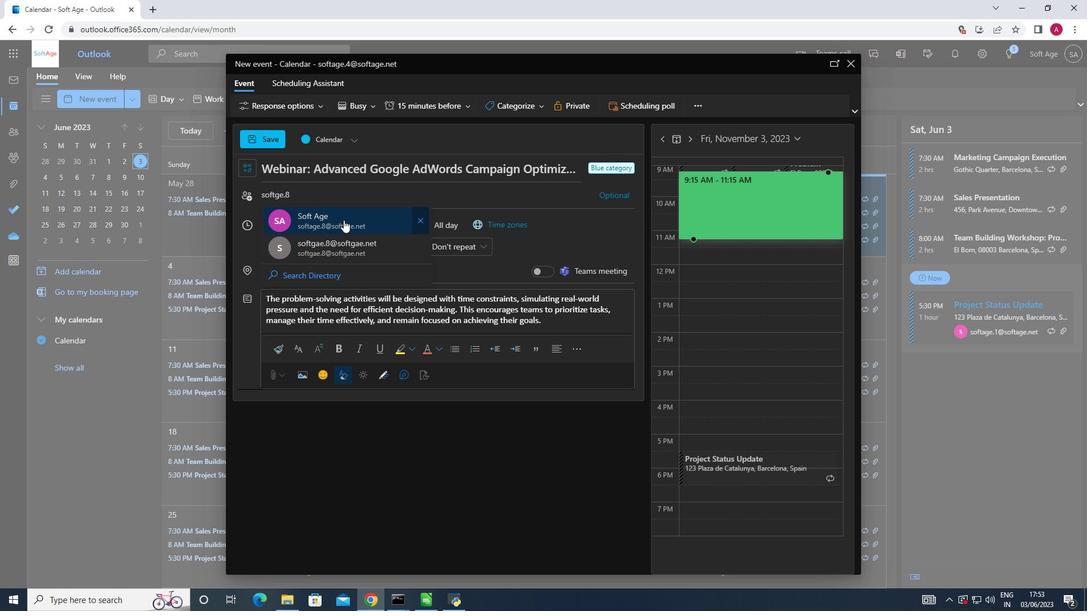
Action: Key pressed sog<Key.backspace>ftage.9
Screenshot: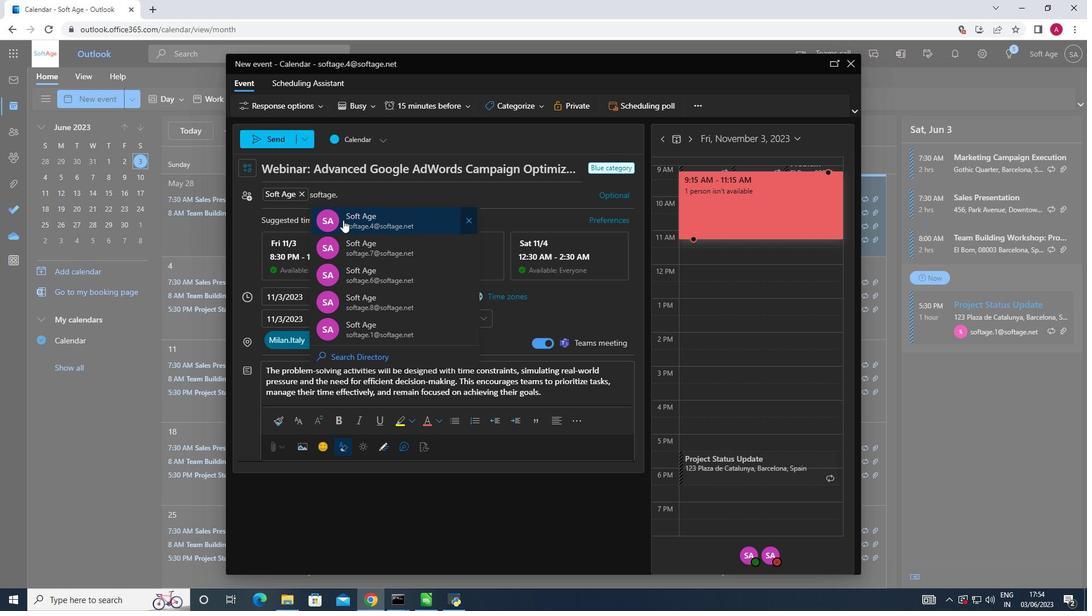 
Action: Mouse moved to (372, 206)
Screenshot: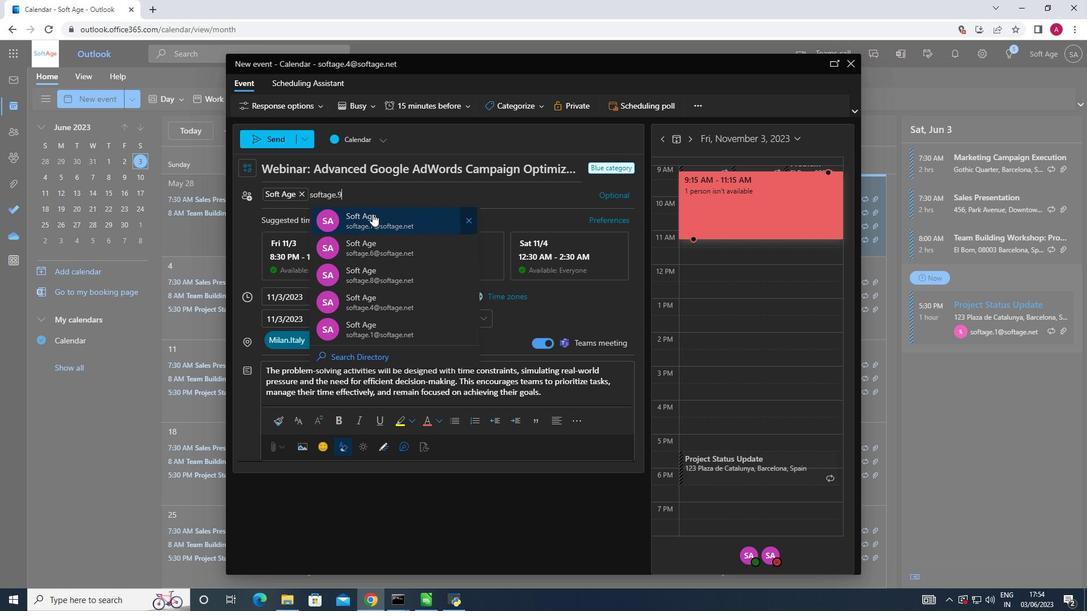
Action: Key pressed <Key.shift>@
Screenshot: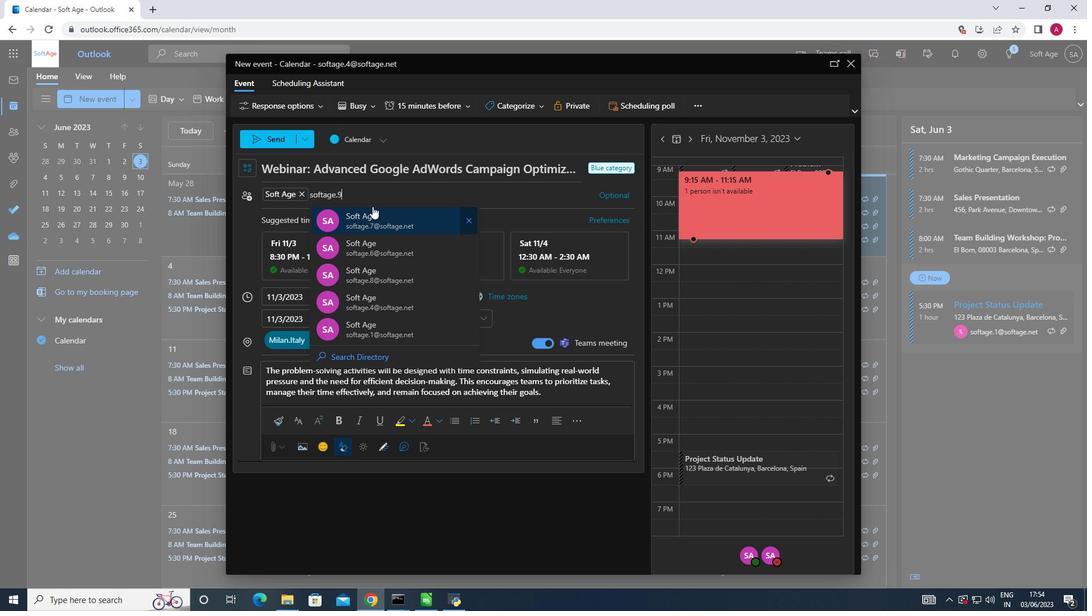 
Action: Mouse moved to (375, 213)
Screenshot: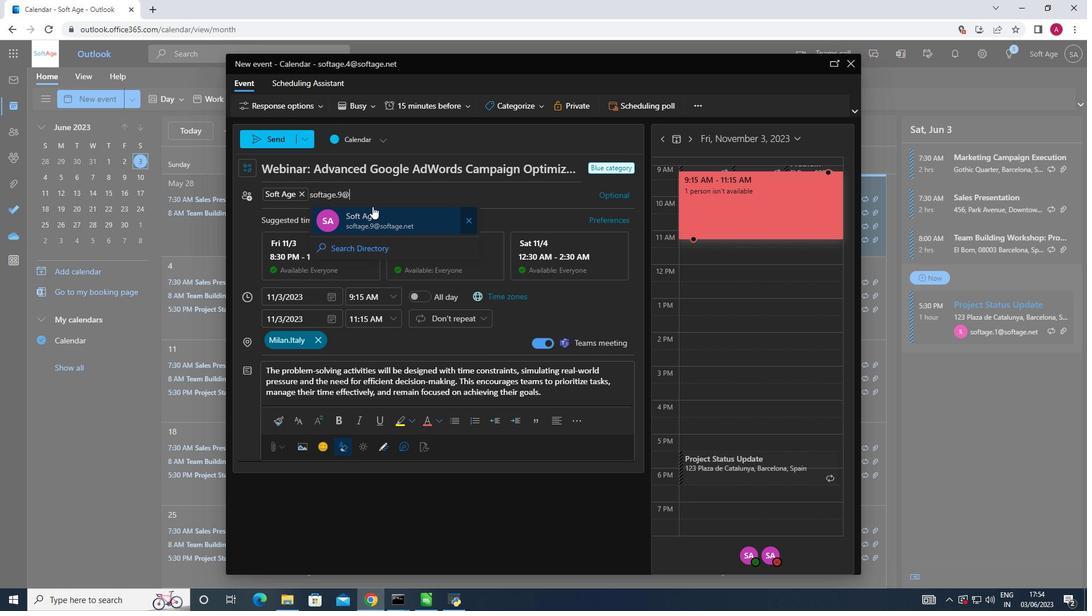 
Action: Mouse pressed left at (375, 213)
Screenshot: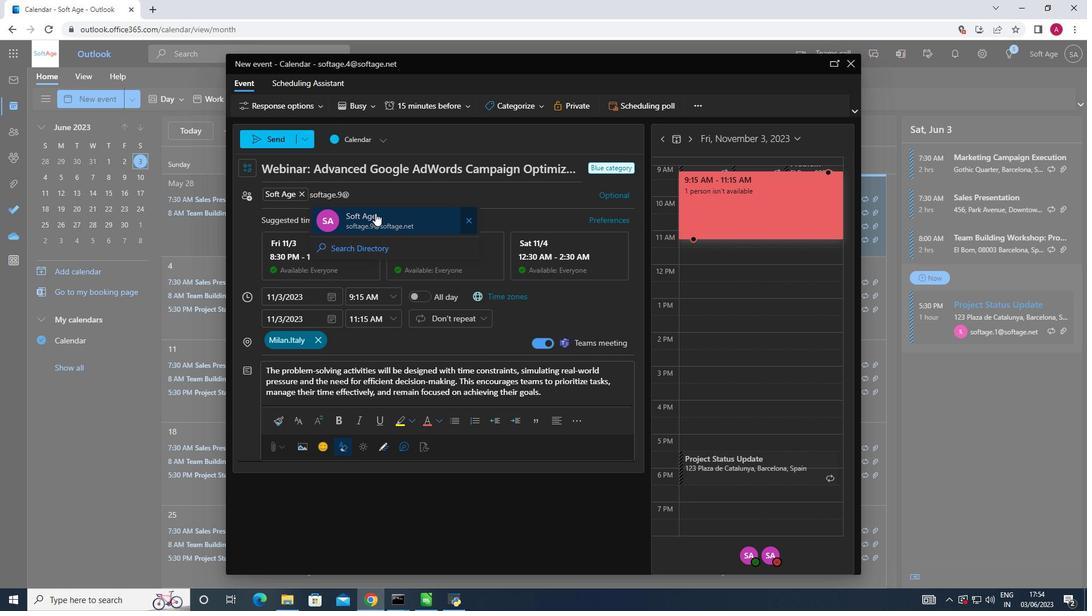 
Action: Mouse moved to (460, 106)
Screenshot: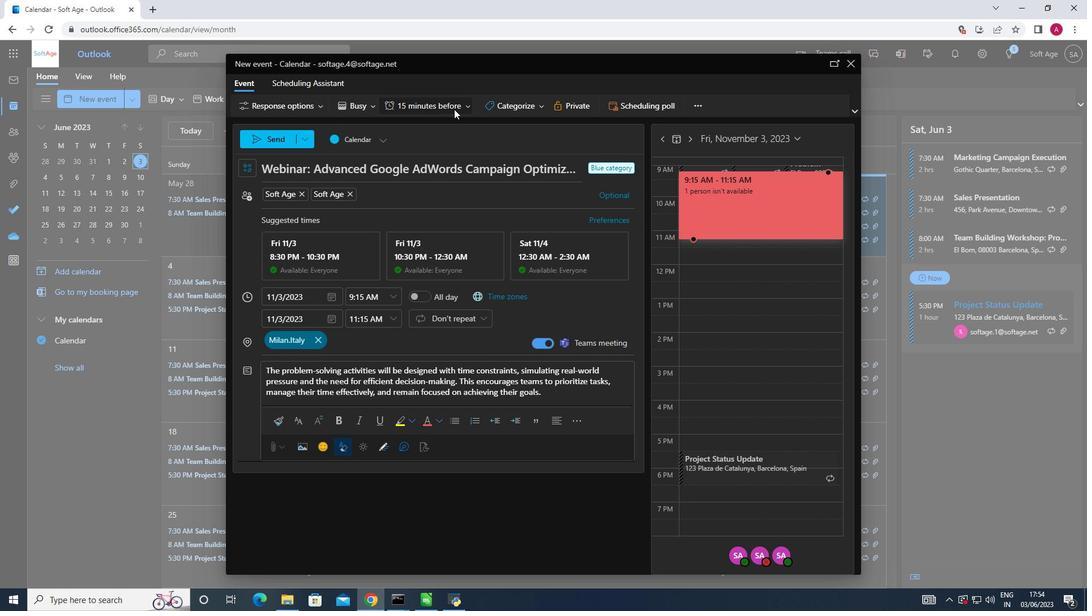 
Action: Mouse pressed left at (460, 106)
Screenshot: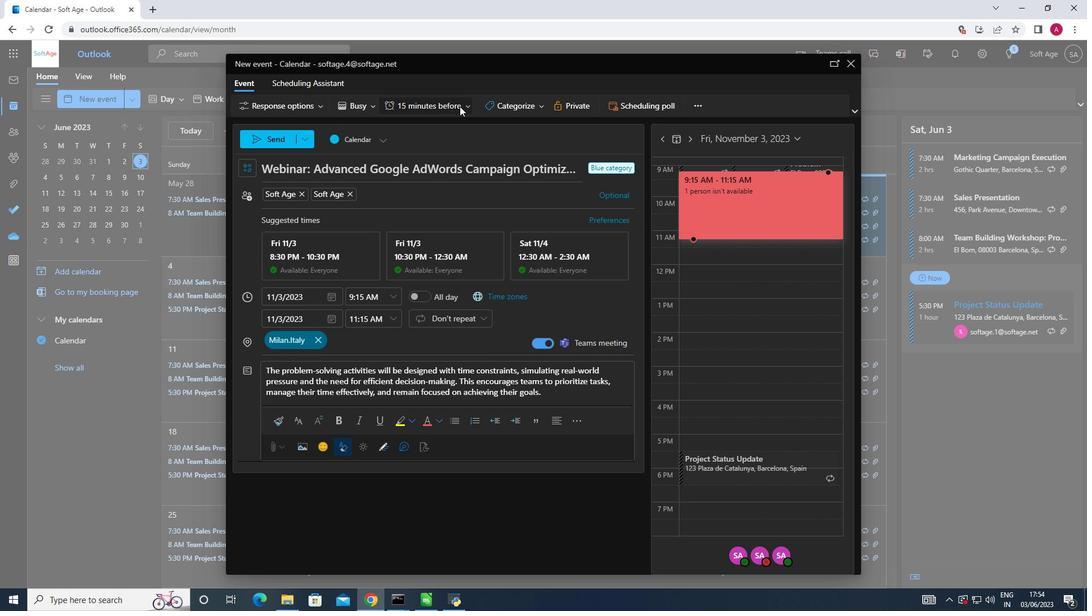 
Action: Mouse moved to (433, 266)
Screenshot: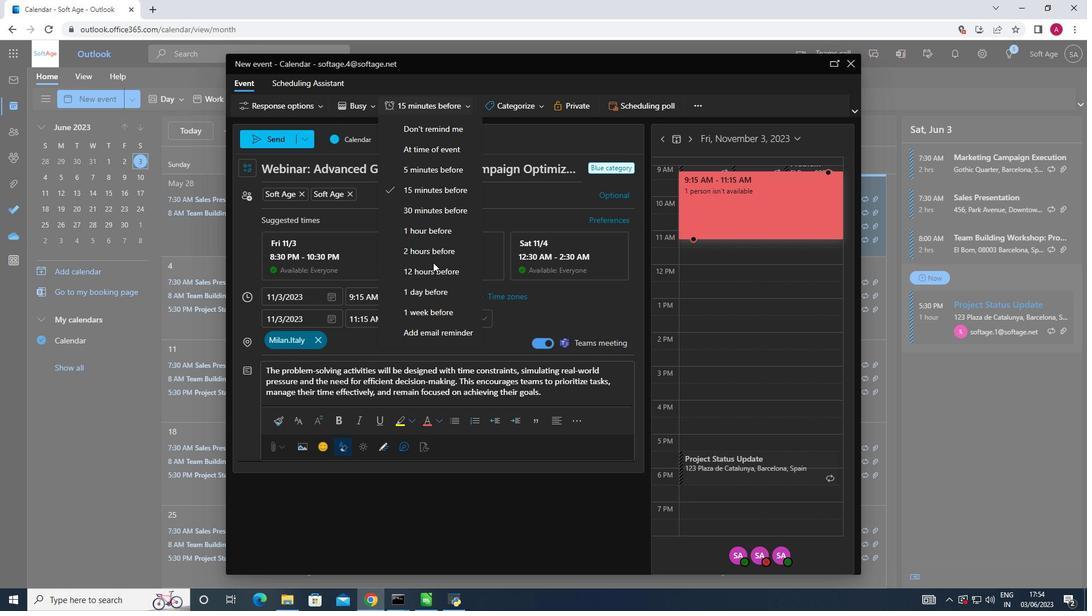 
Action: Mouse pressed left at (433, 266)
Screenshot: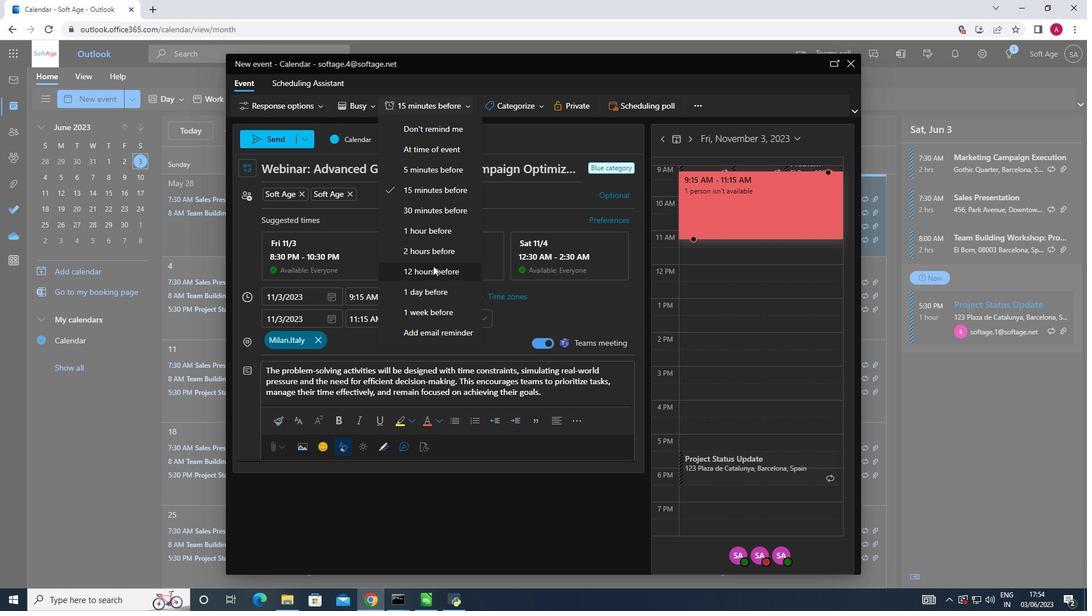 
Action: Mouse moved to (271, 143)
Screenshot: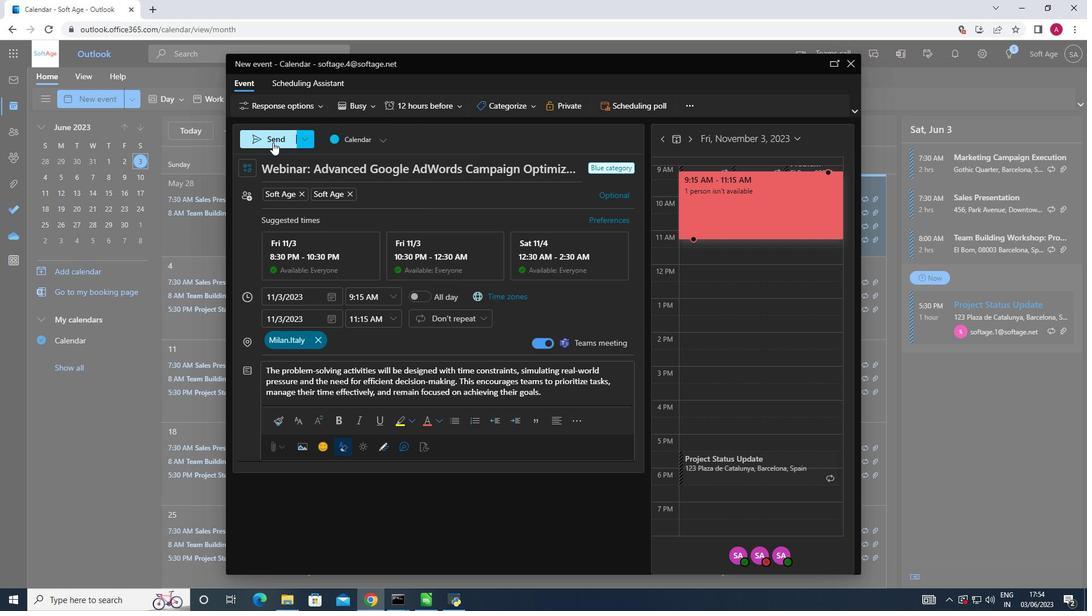 
Action: Mouse pressed left at (271, 143)
Screenshot: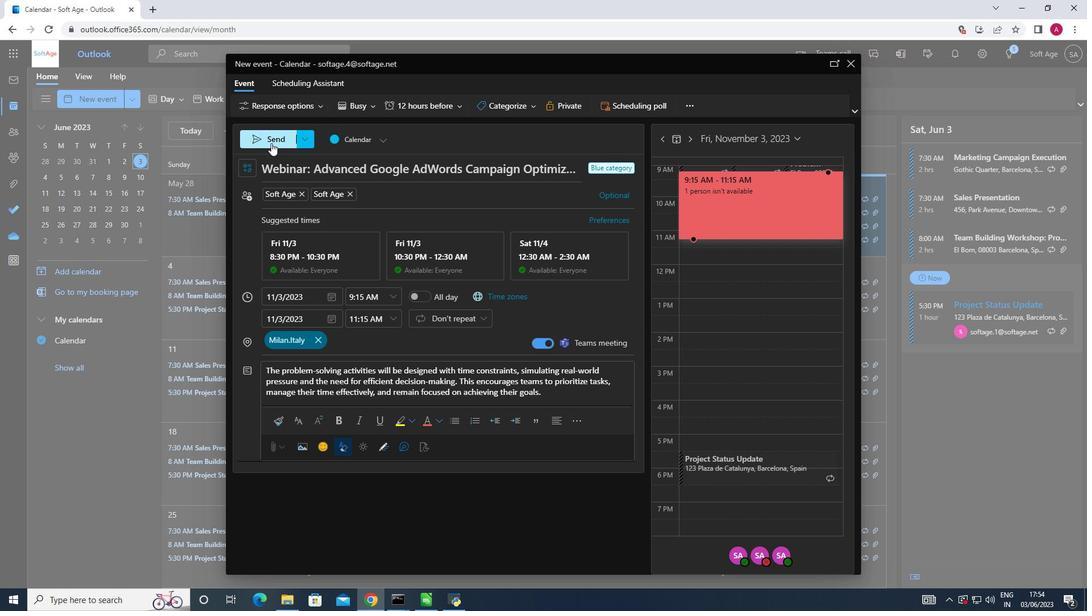 
Action: Mouse moved to (306, 234)
Screenshot: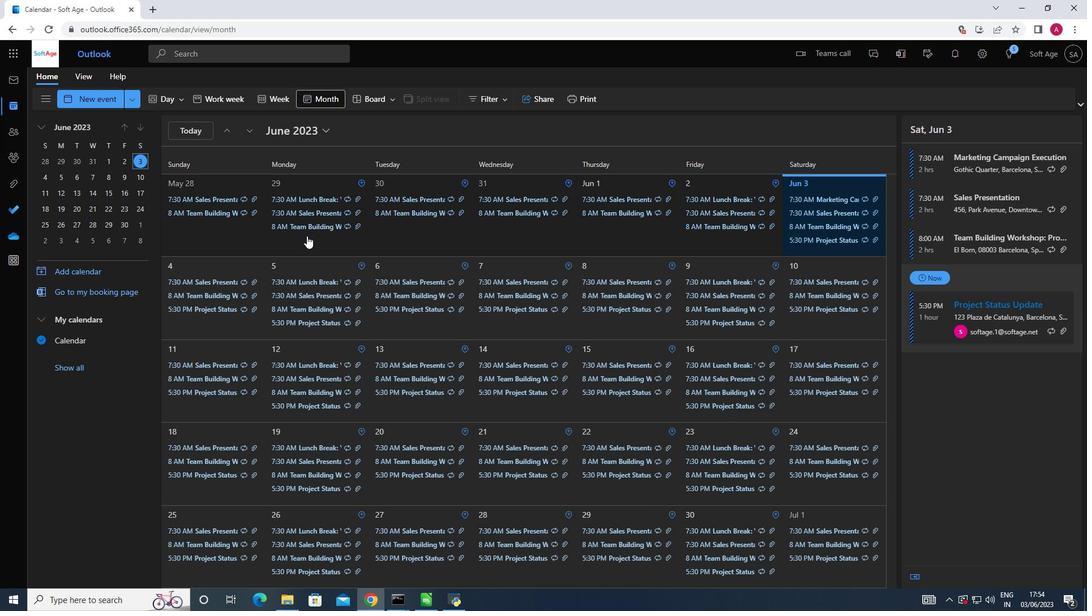 
